 Task: Add Boiron Lycopodium Clavatum 200Ck to the cart.
Action: Mouse moved to (340, 176)
Screenshot: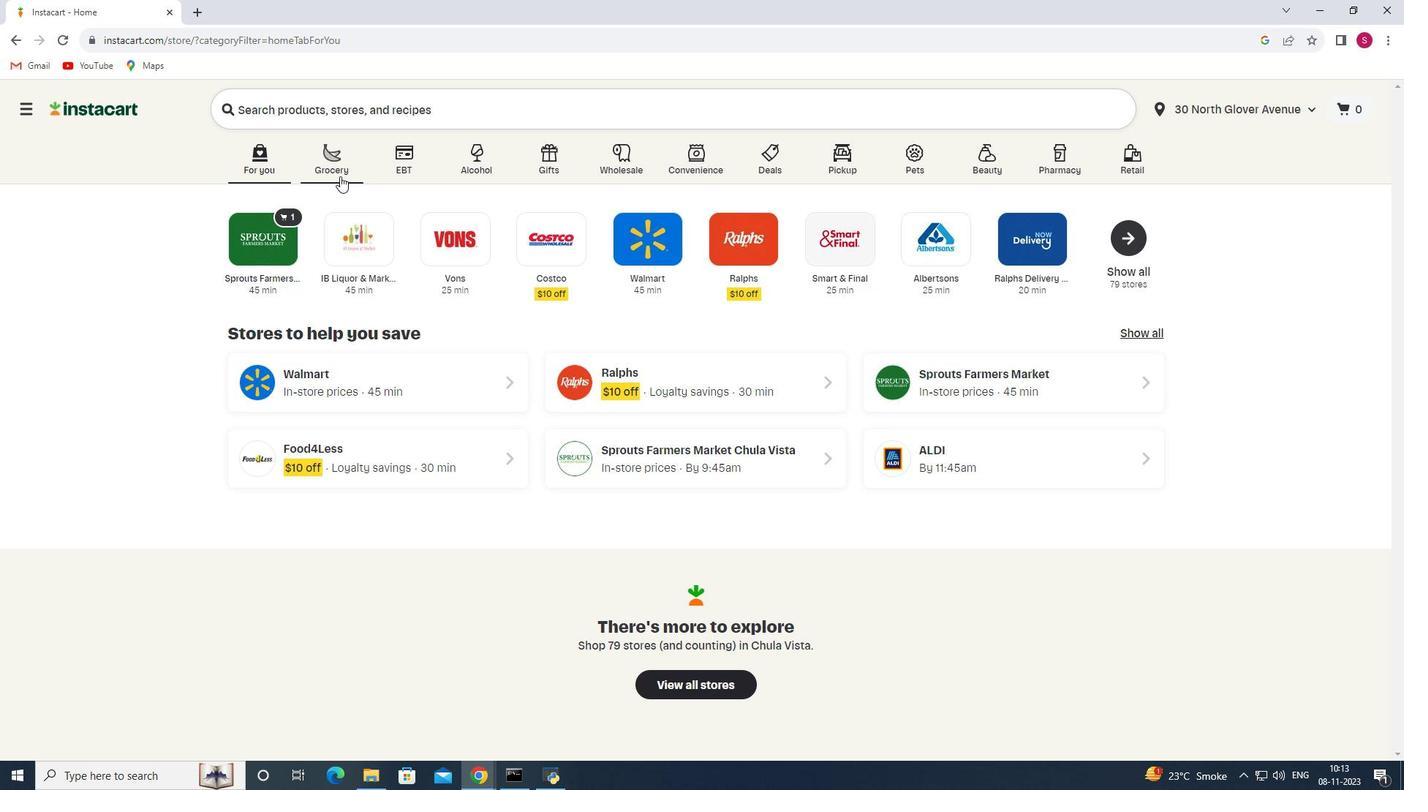 
Action: Mouse pressed left at (340, 176)
Screenshot: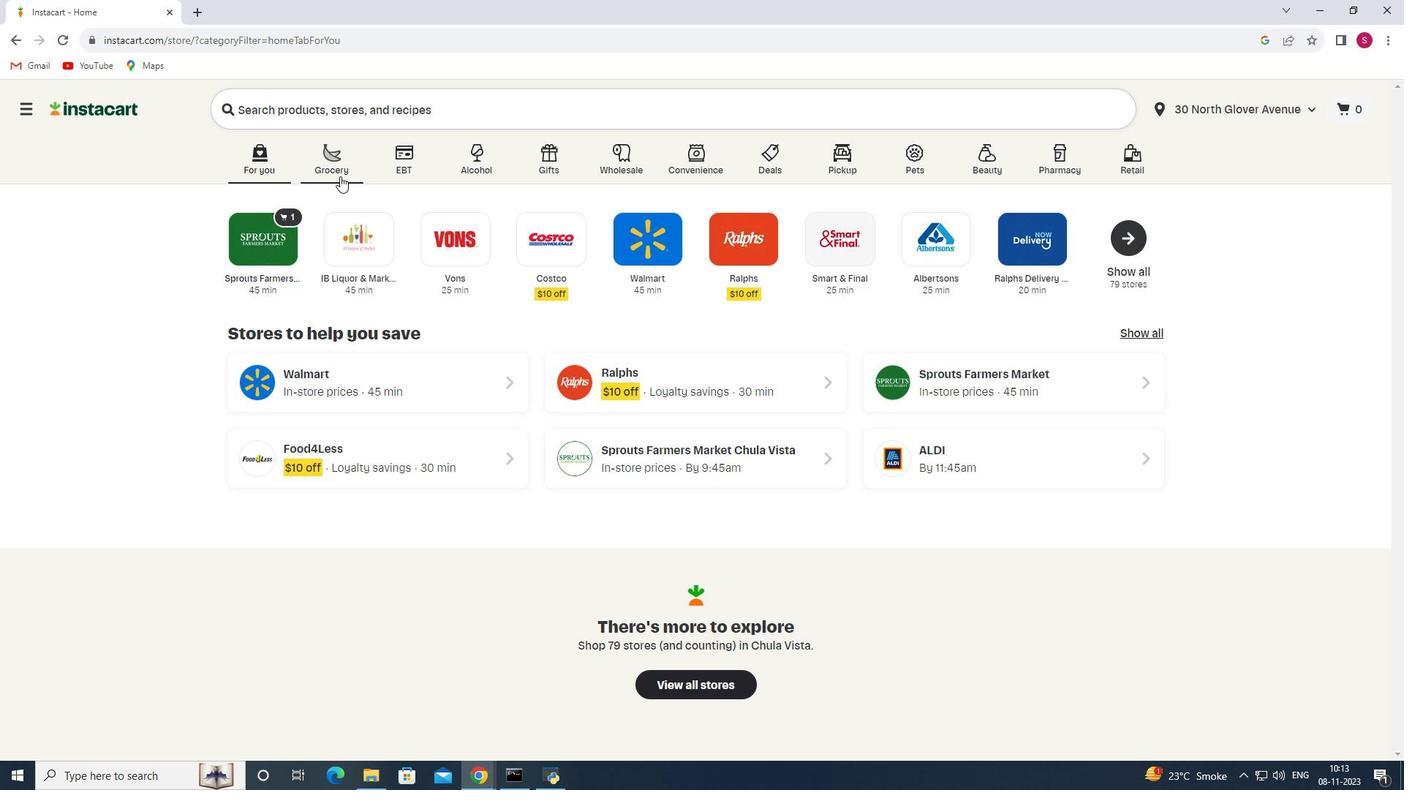 
Action: Mouse moved to (360, 418)
Screenshot: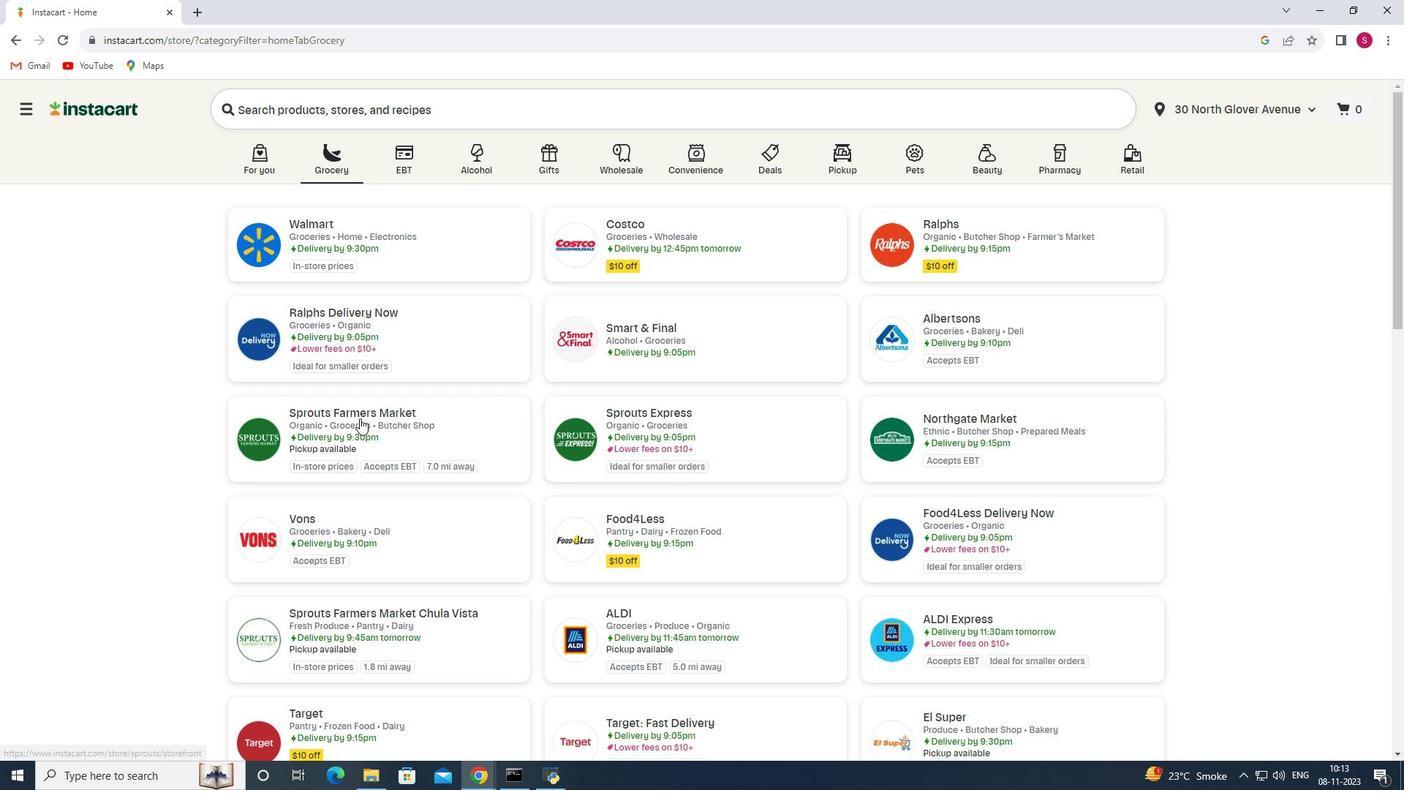 
Action: Mouse pressed left at (360, 418)
Screenshot: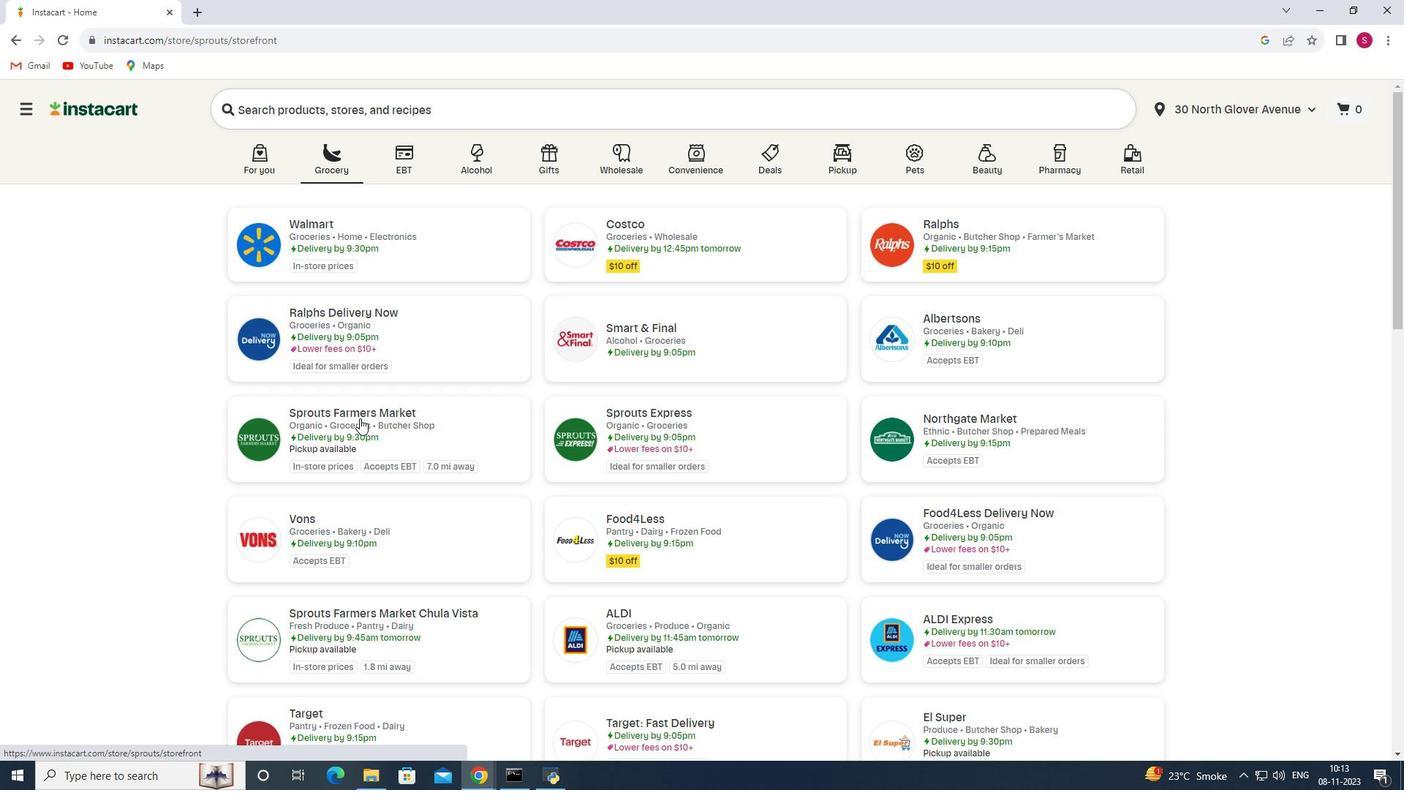 
Action: Mouse moved to (138, 482)
Screenshot: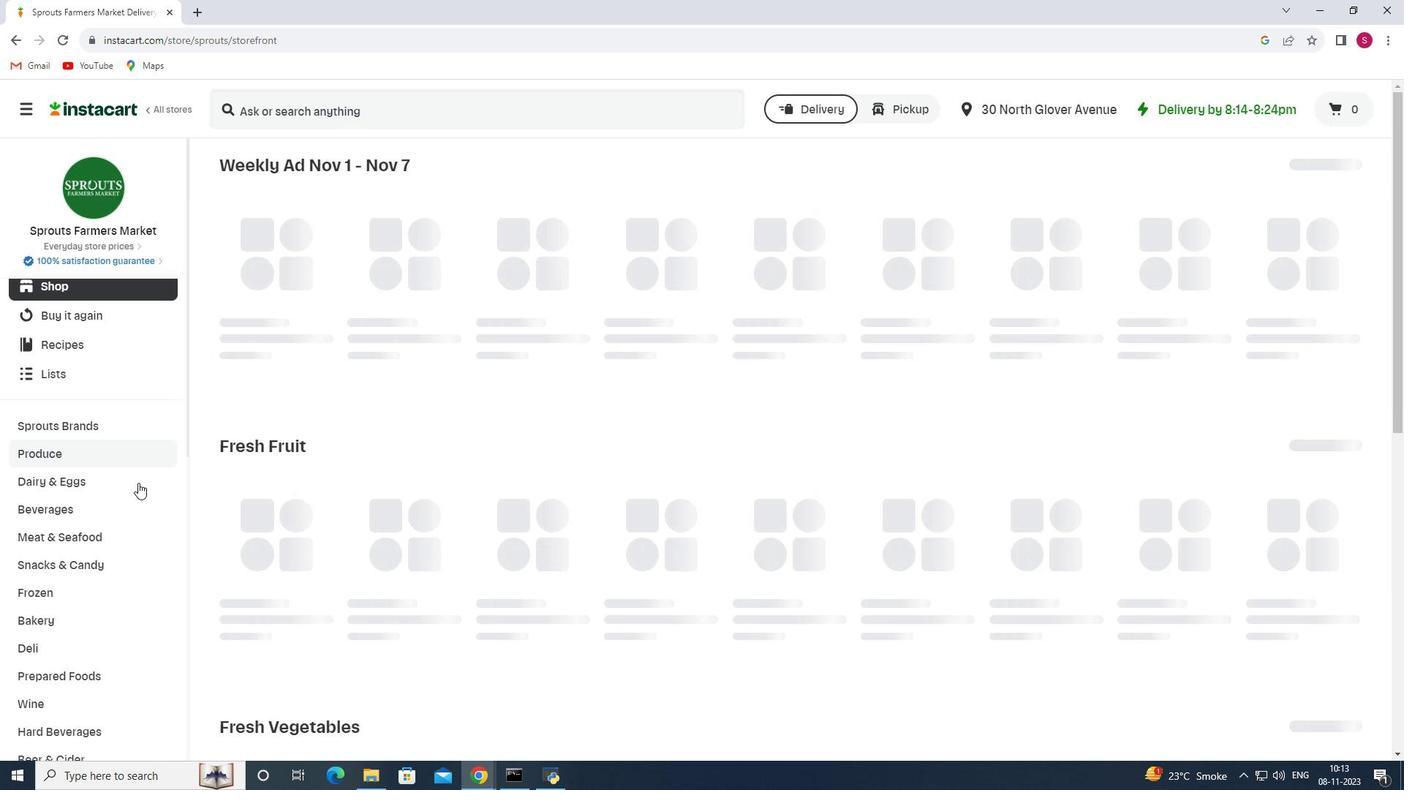 
Action: Mouse scrolled (138, 481) with delta (0, 0)
Screenshot: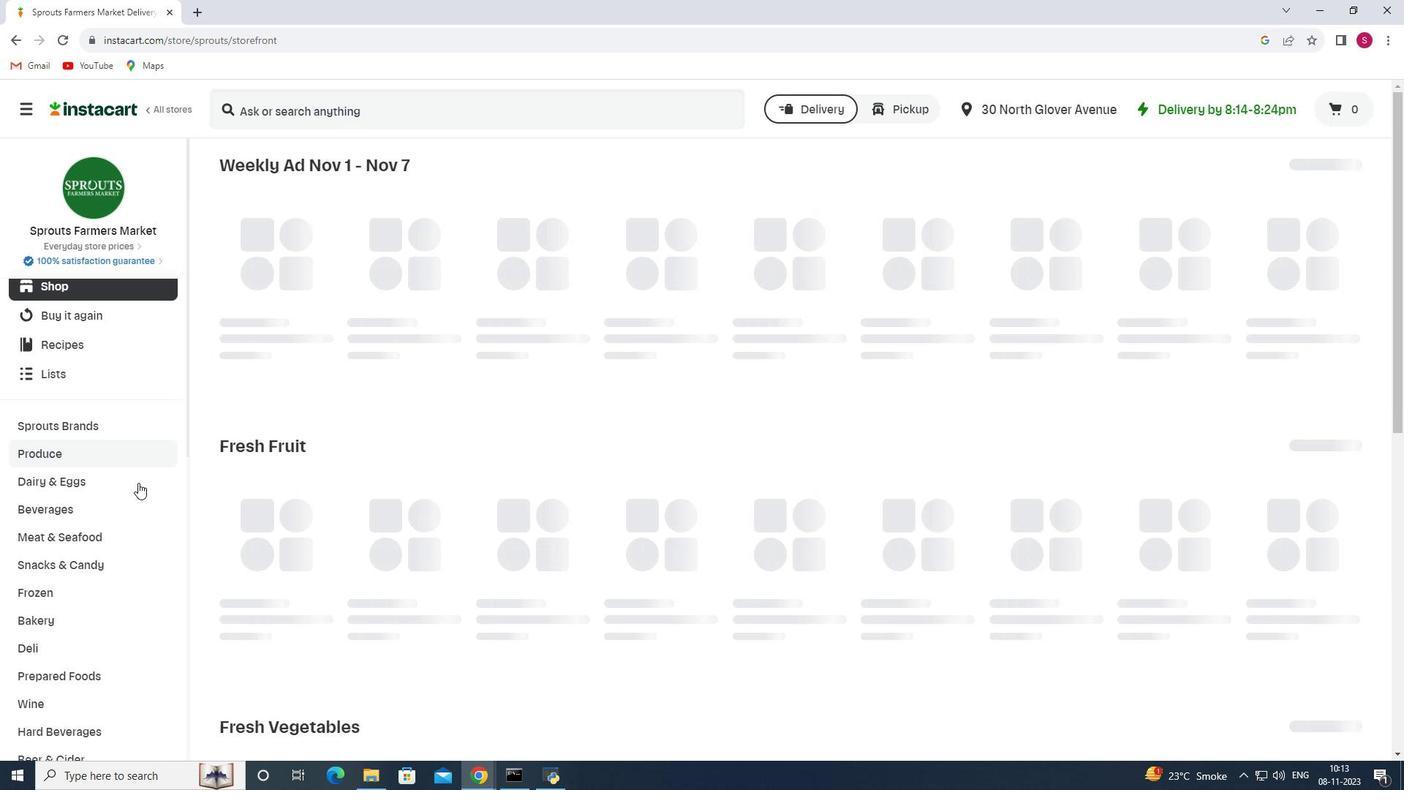 
Action: Mouse moved to (138, 482)
Screenshot: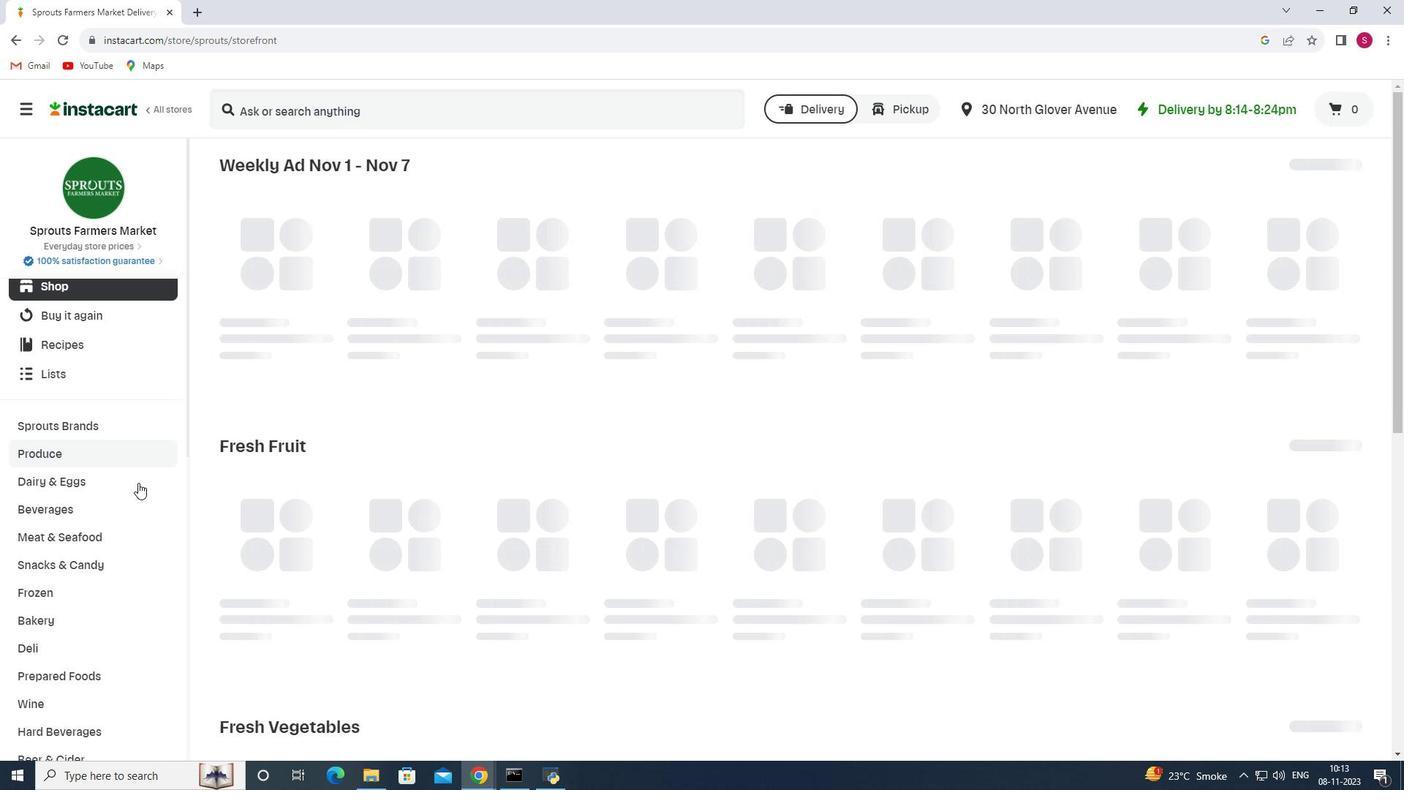 
Action: Mouse scrolled (138, 482) with delta (0, 0)
Screenshot: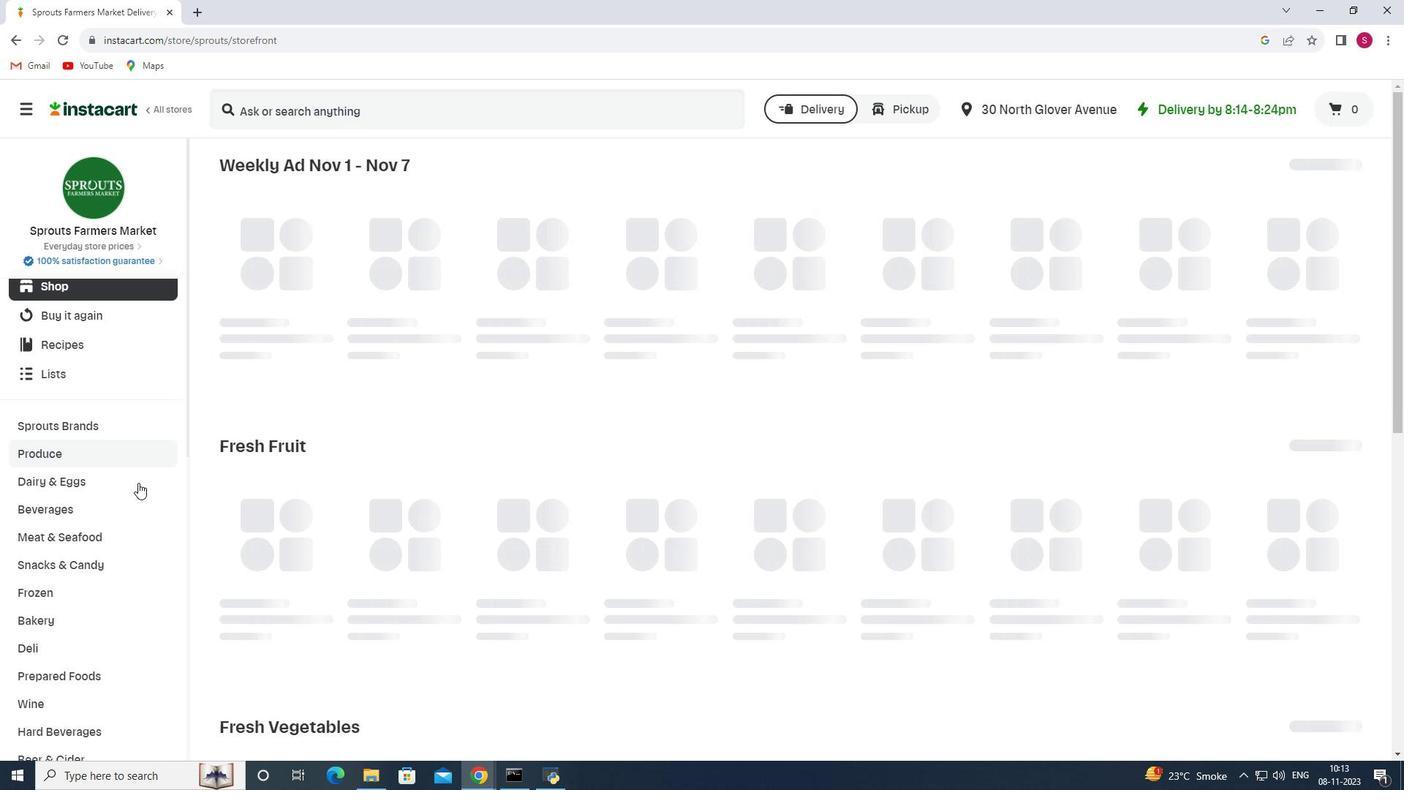 
Action: Mouse scrolled (138, 482) with delta (0, 0)
Screenshot: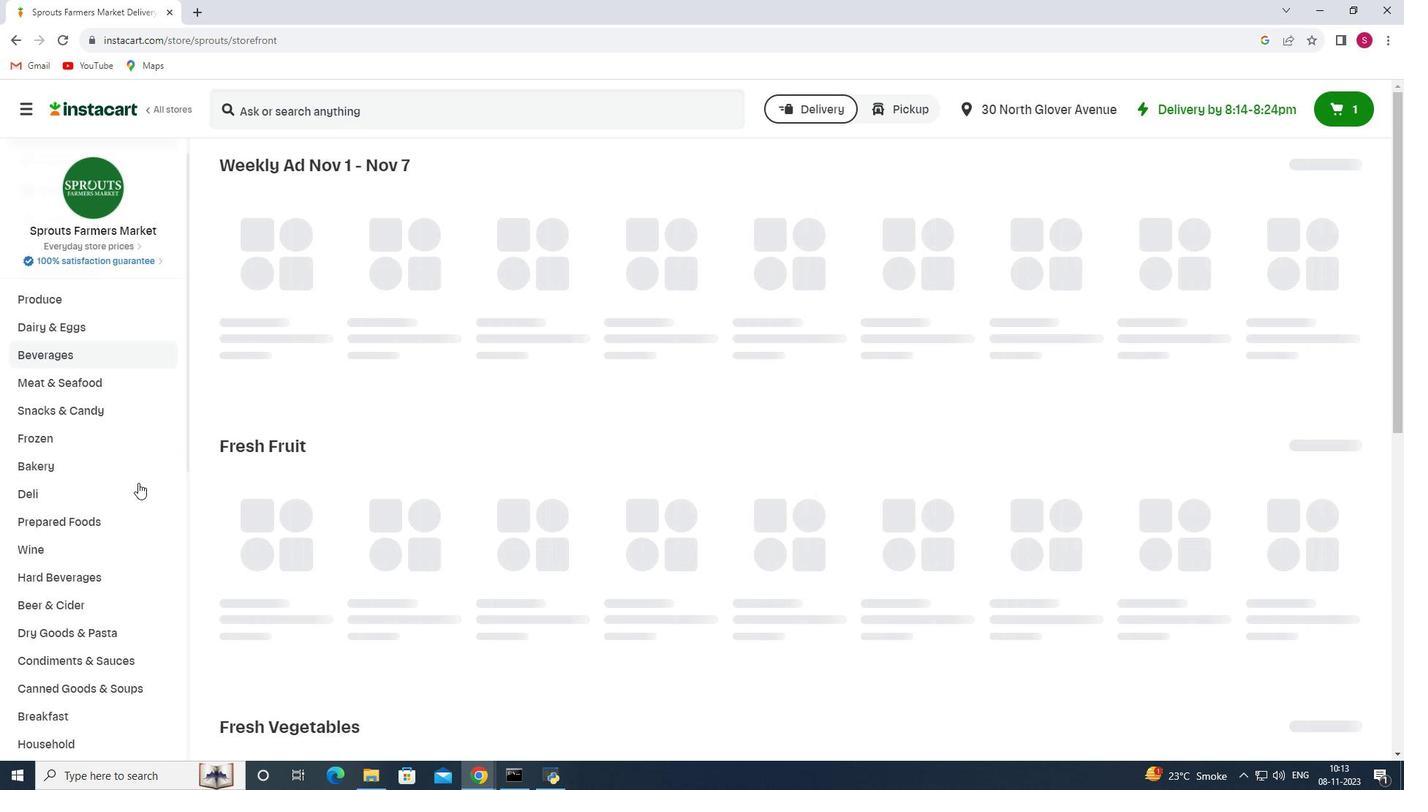 
Action: Mouse scrolled (138, 482) with delta (0, 0)
Screenshot: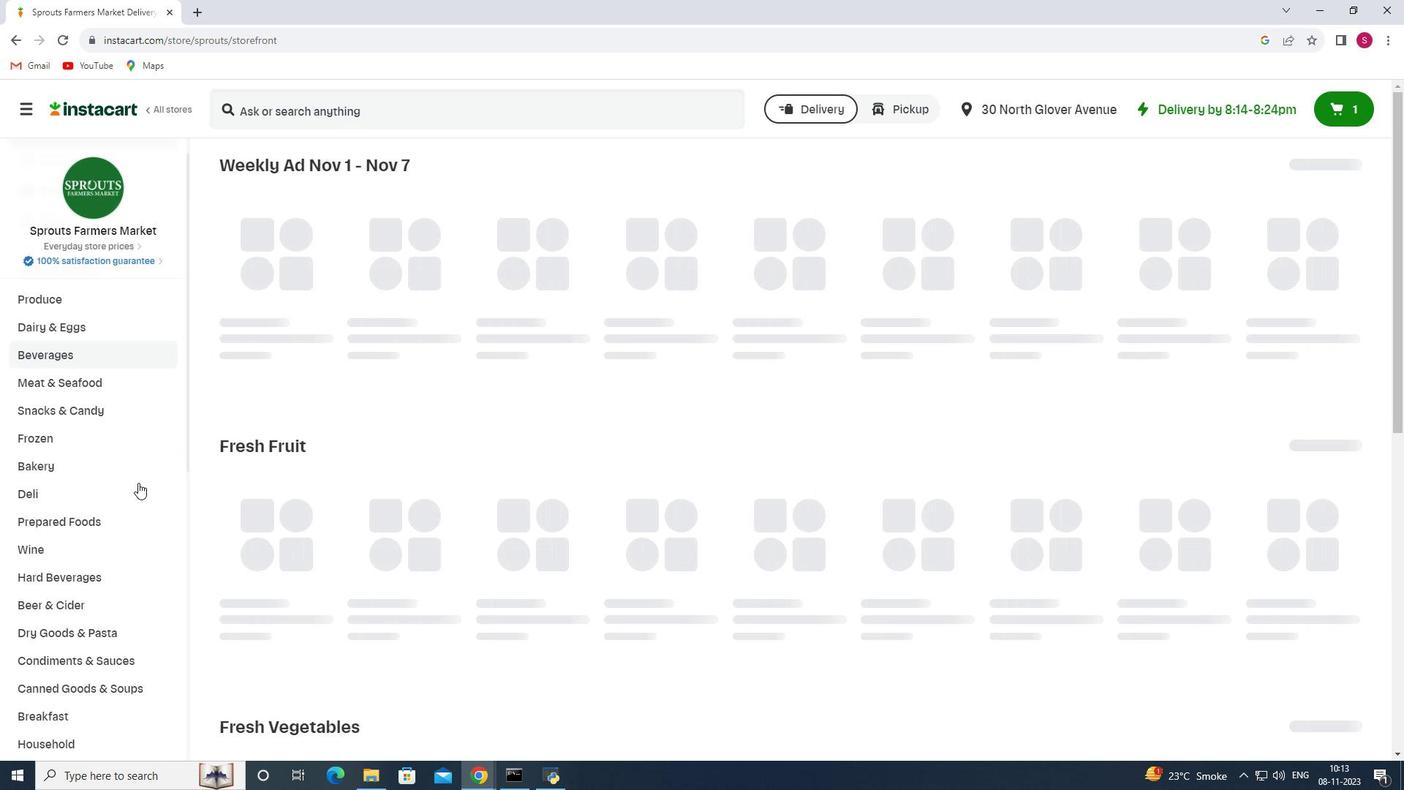 
Action: Mouse scrolled (138, 482) with delta (0, 0)
Screenshot: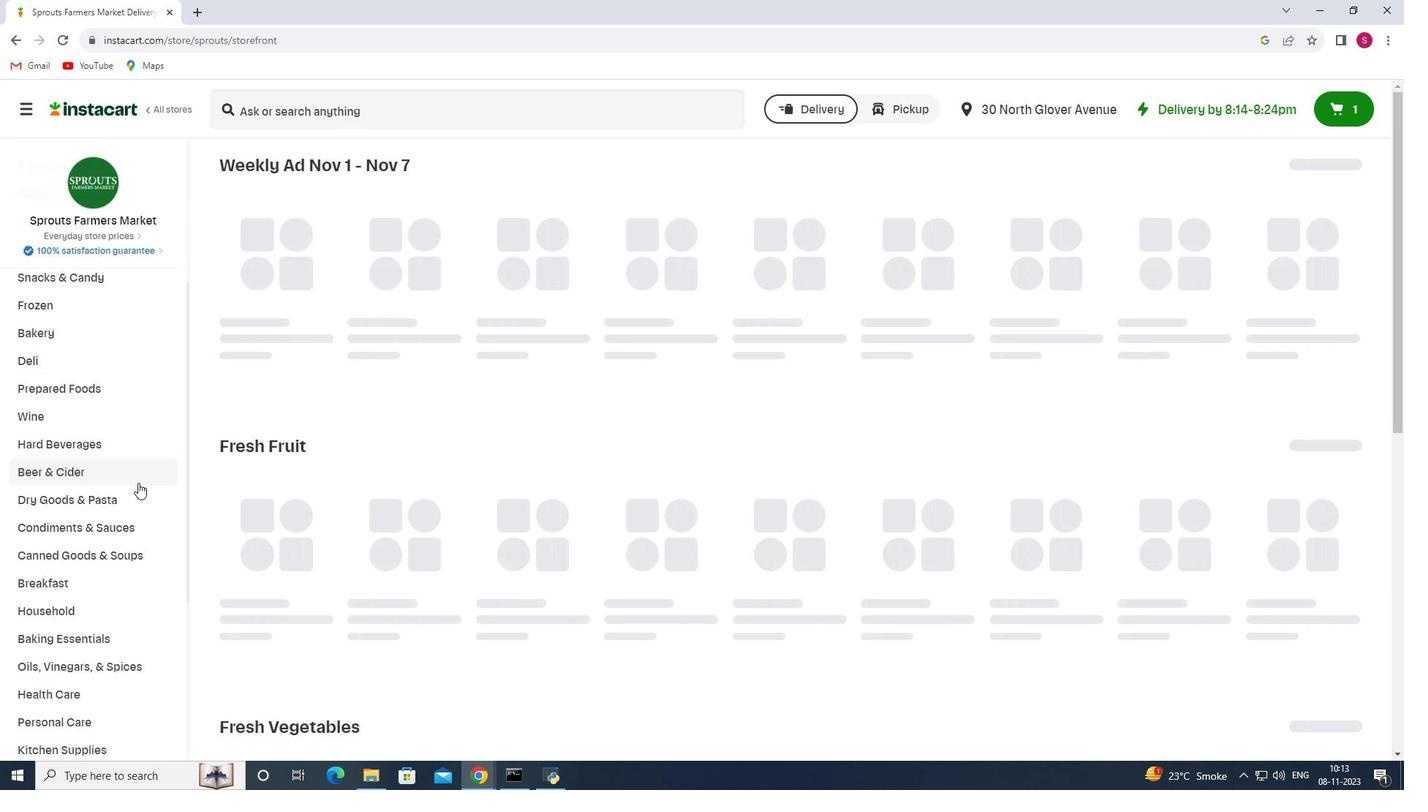 
Action: Mouse scrolled (138, 482) with delta (0, 0)
Screenshot: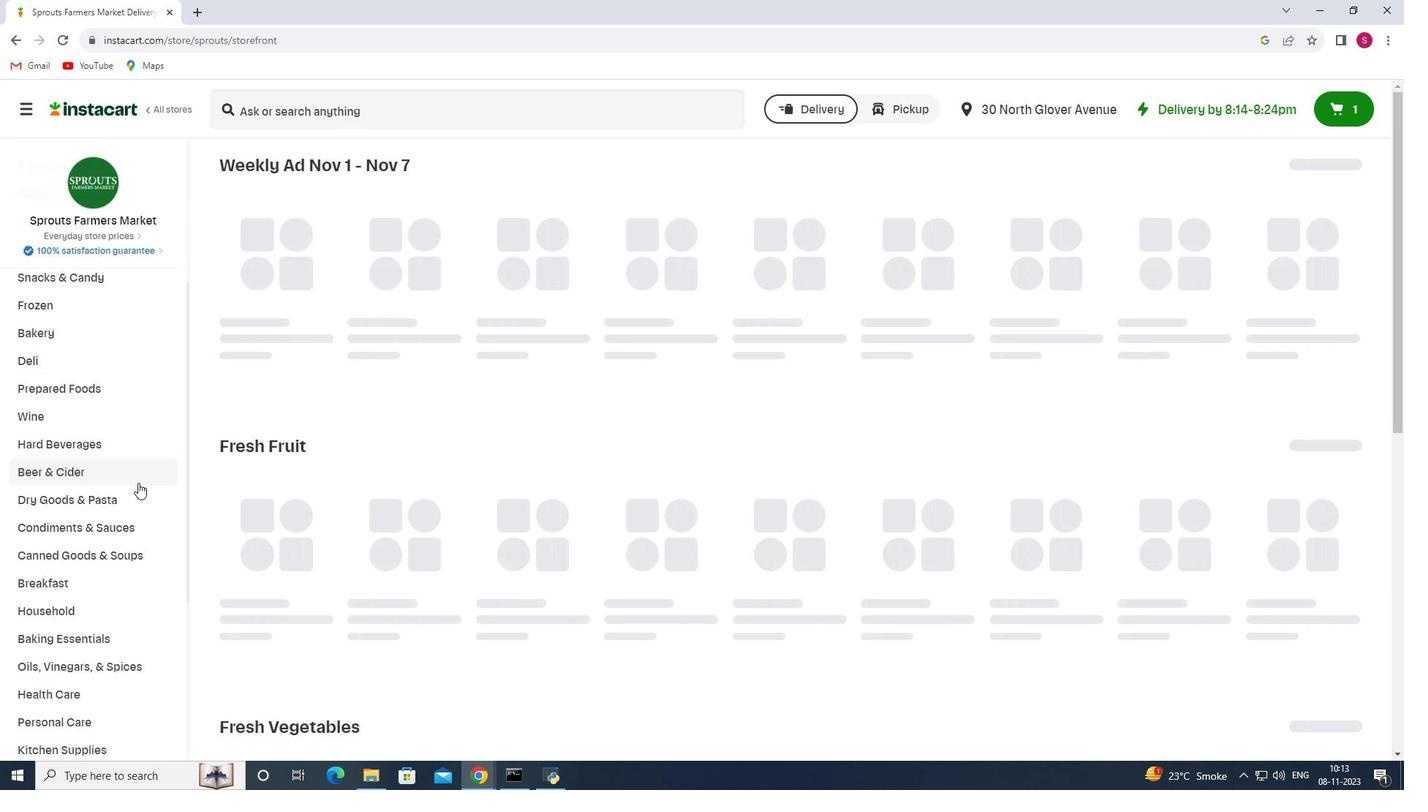 
Action: Mouse scrolled (138, 482) with delta (0, 0)
Screenshot: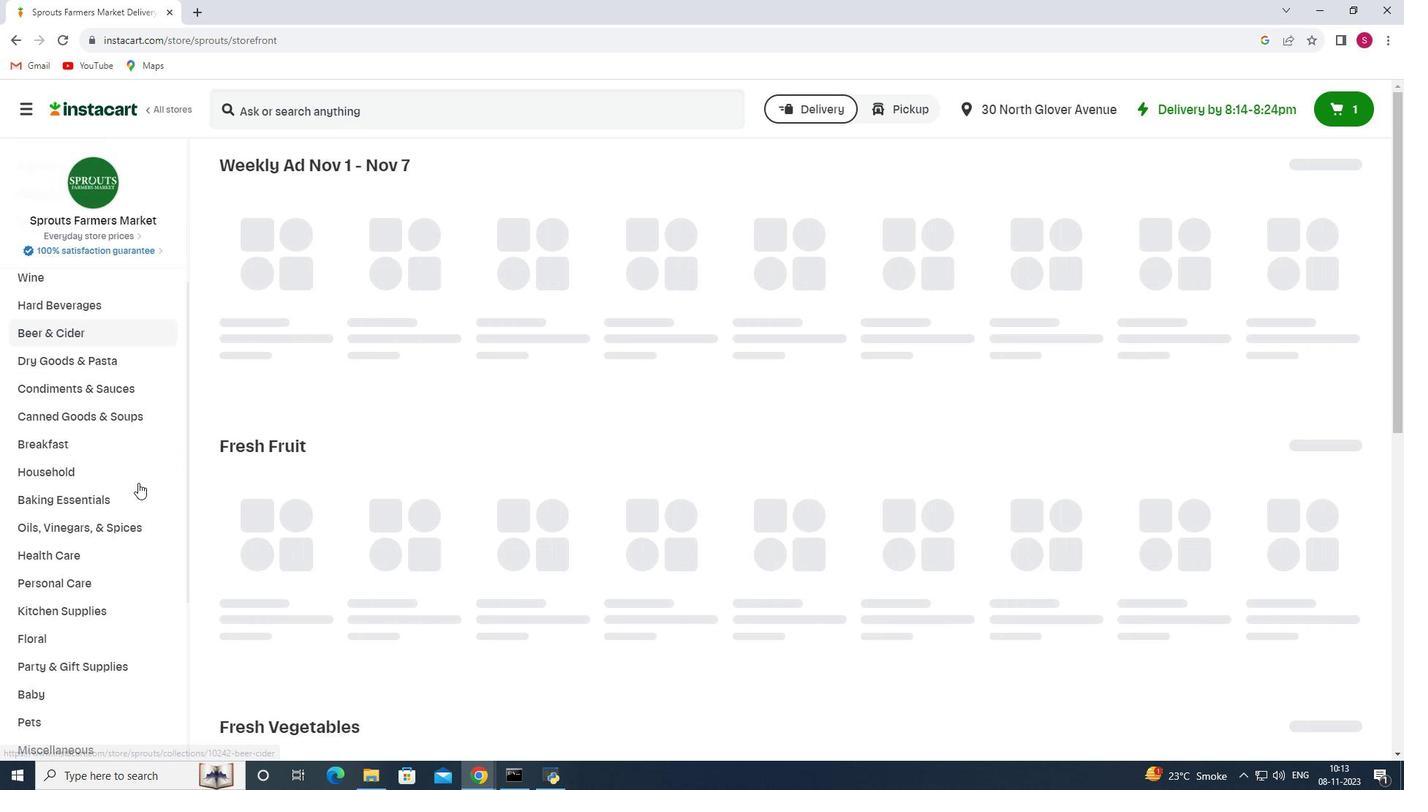 
Action: Mouse scrolled (138, 482) with delta (0, 0)
Screenshot: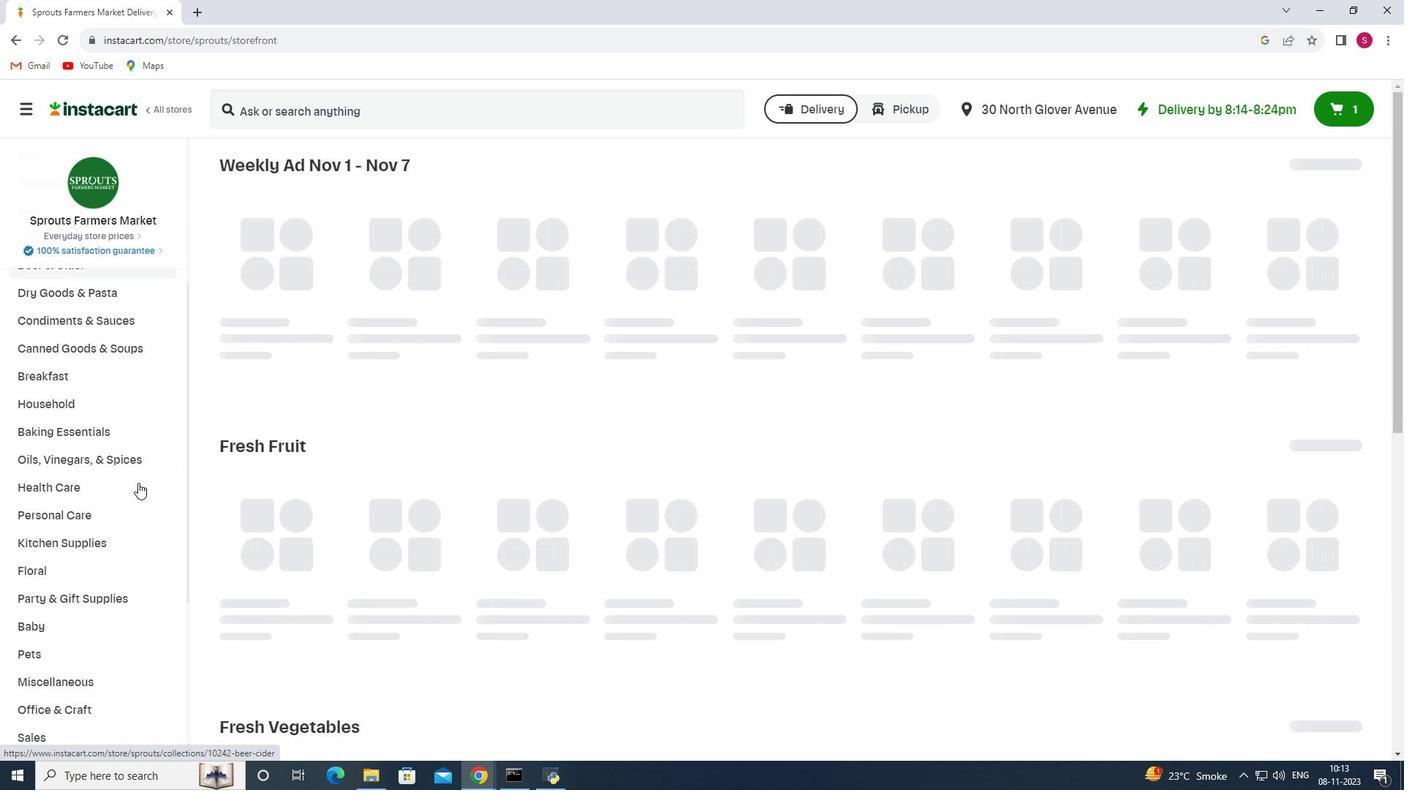 
Action: Mouse scrolled (138, 482) with delta (0, 0)
Screenshot: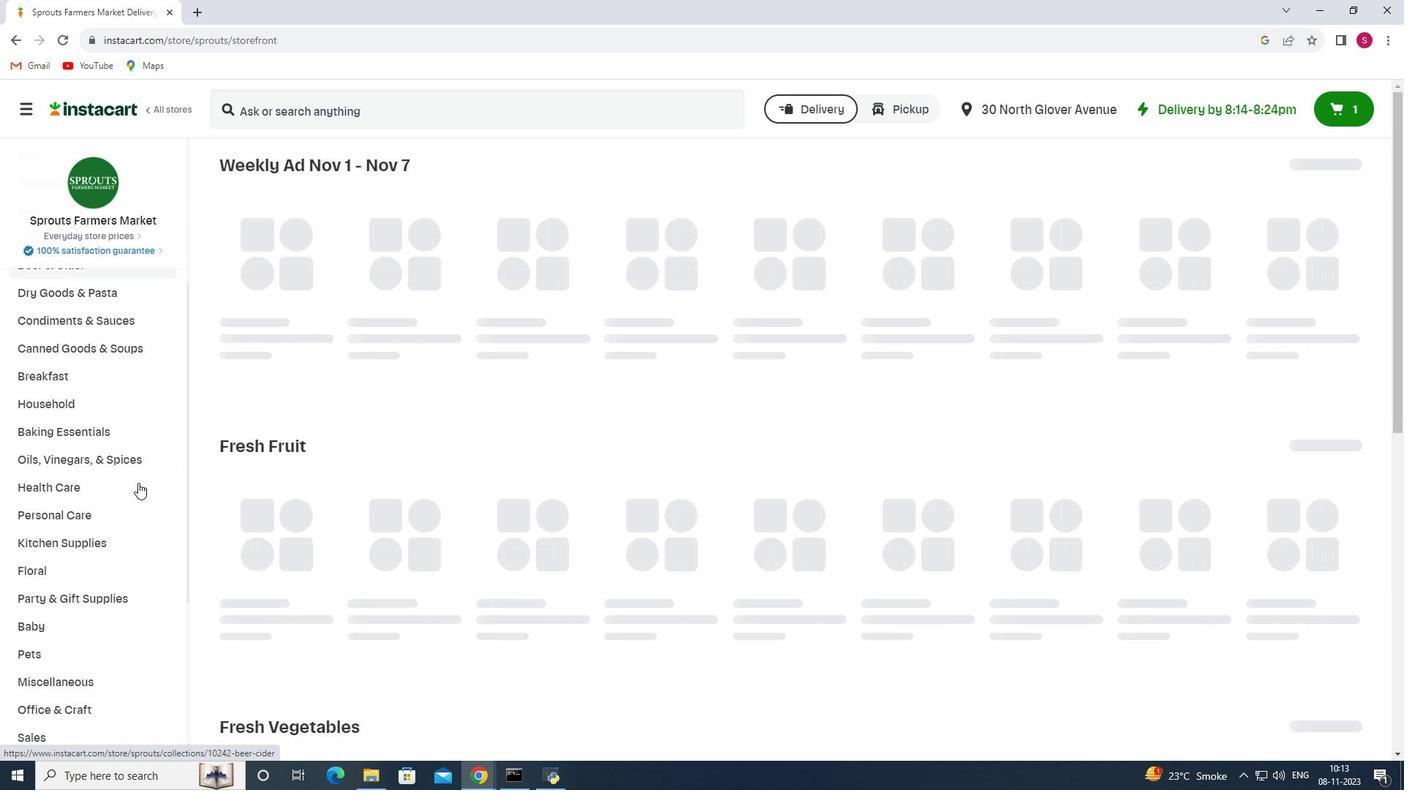 
Action: Mouse scrolled (138, 482) with delta (0, 0)
Screenshot: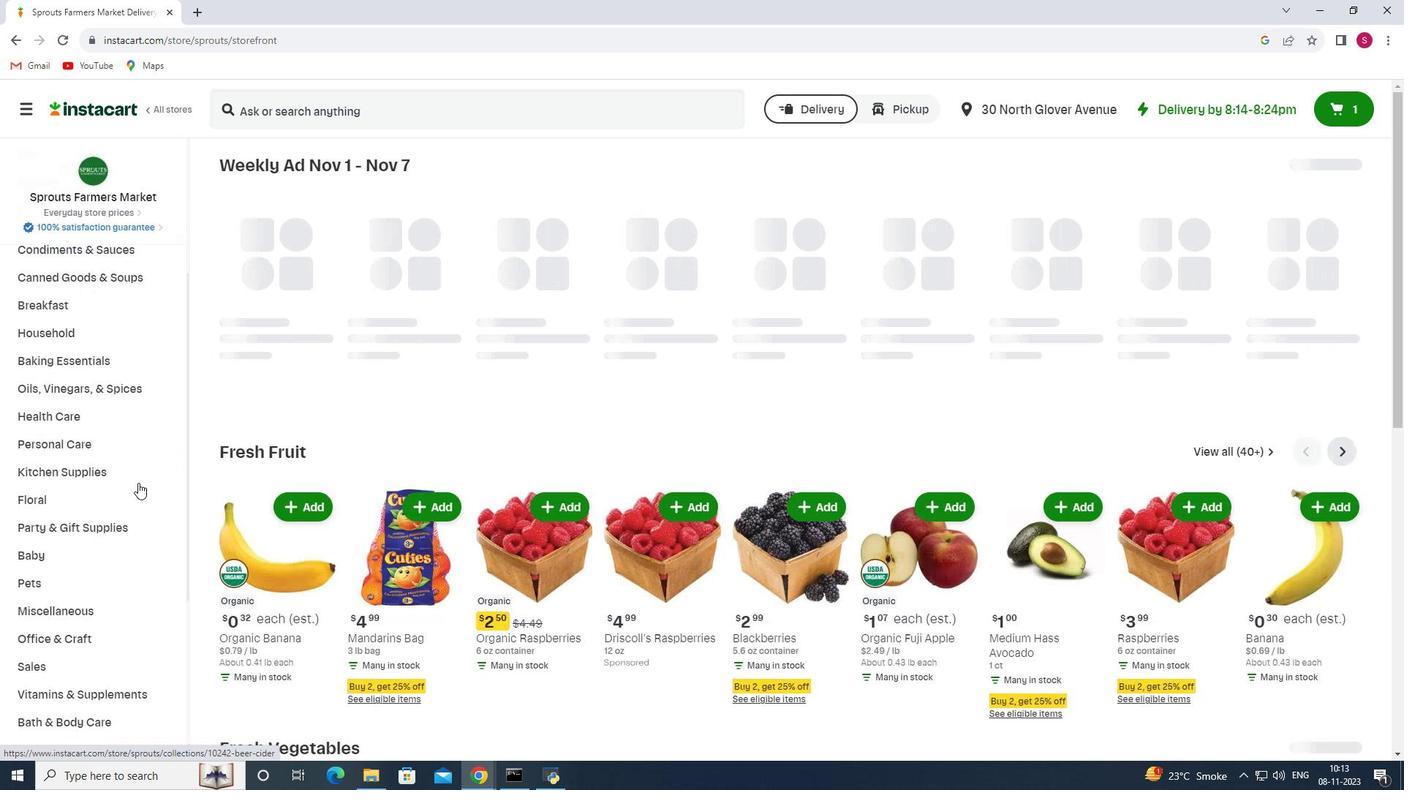 
Action: Mouse scrolled (138, 482) with delta (0, 0)
Screenshot: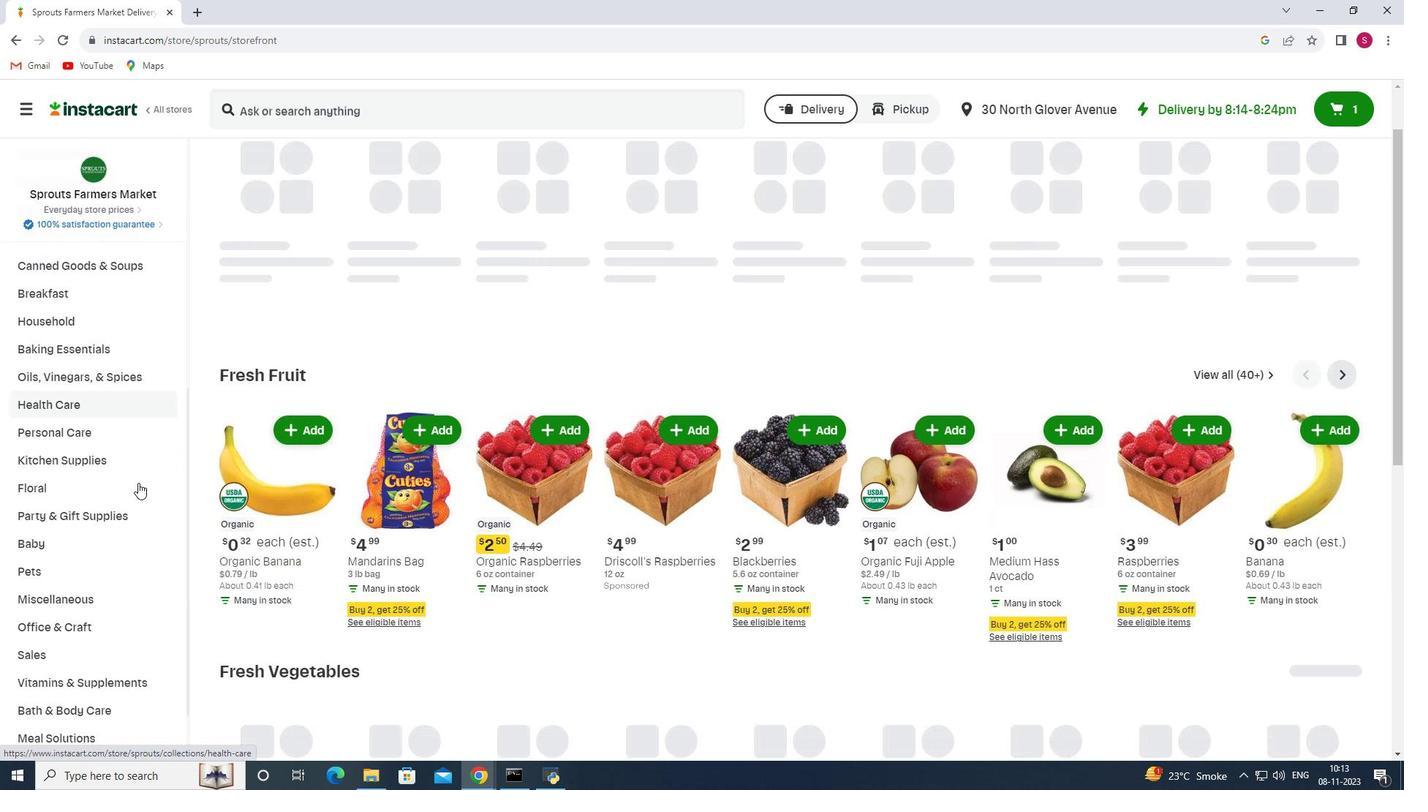 
Action: Mouse scrolled (138, 482) with delta (0, 0)
Screenshot: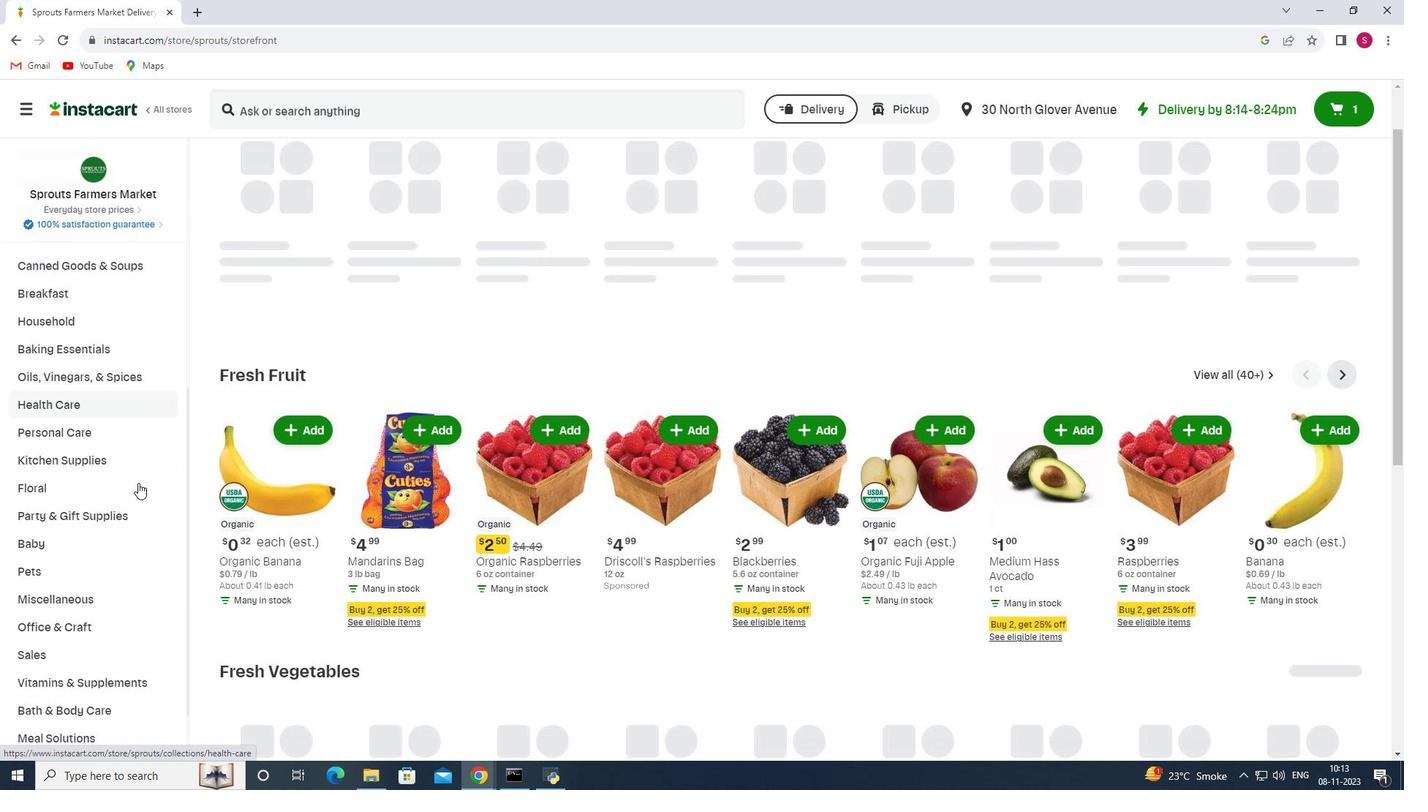 
Action: Mouse scrolled (138, 482) with delta (0, 0)
Screenshot: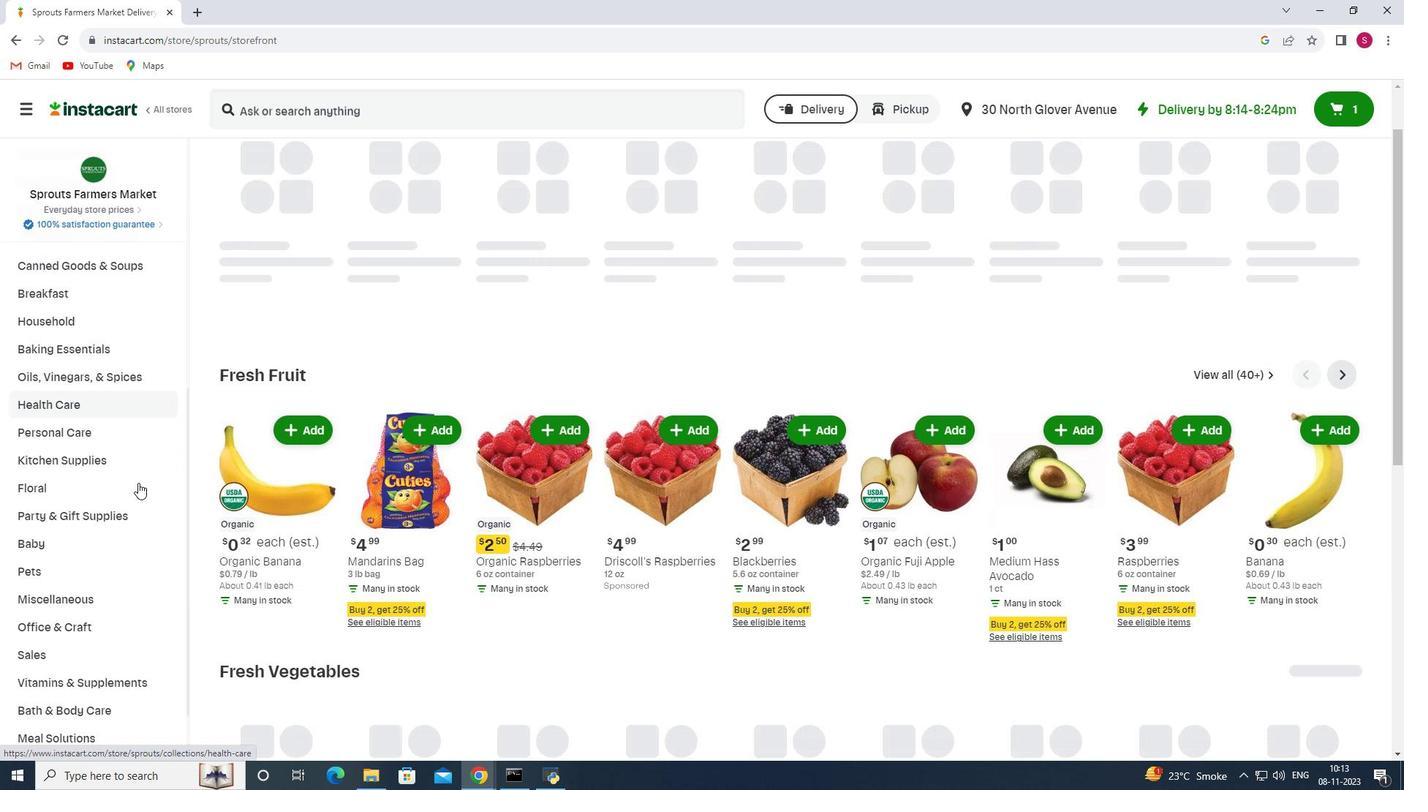 
Action: Mouse moved to (114, 411)
Screenshot: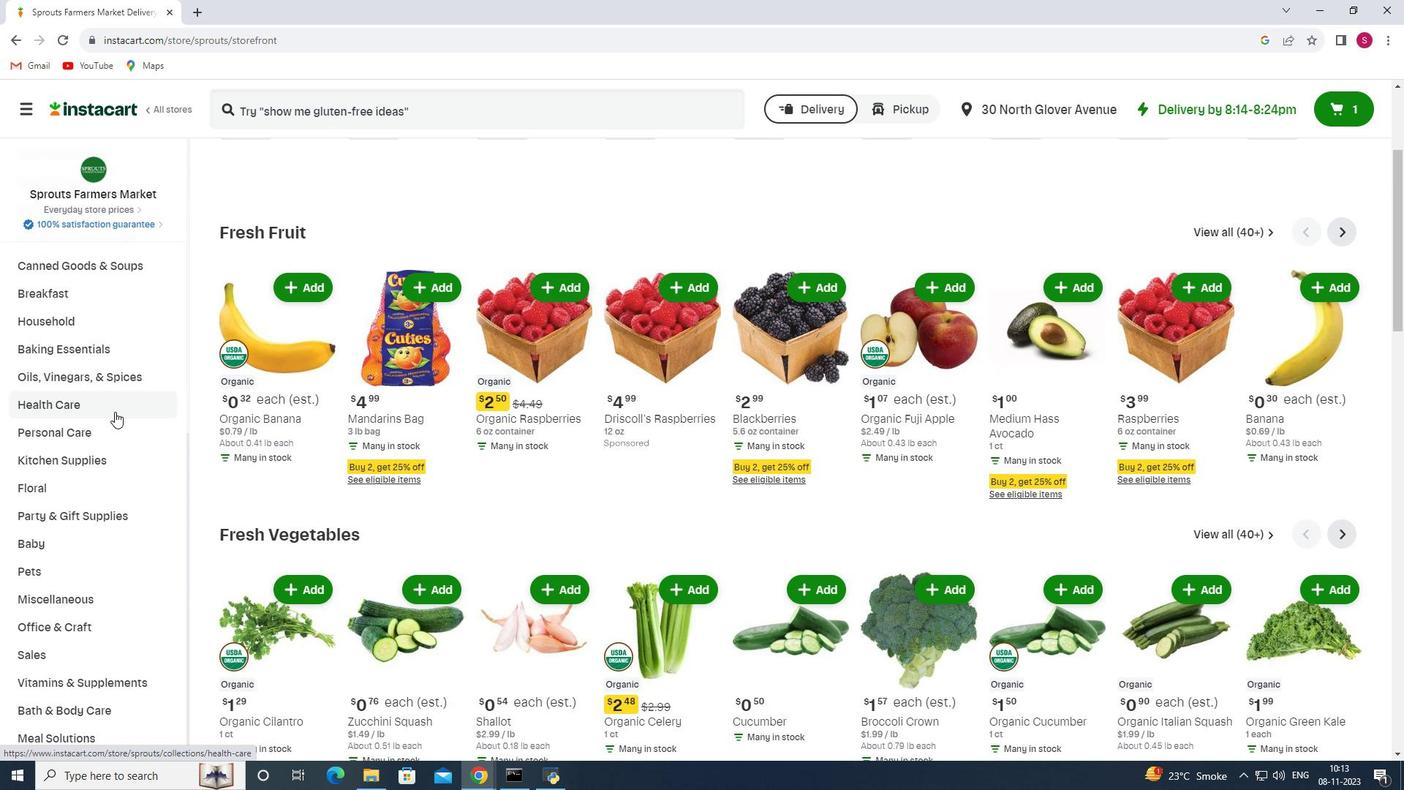 
Action: Mouse pressed left at (114, 411)
Screenshot: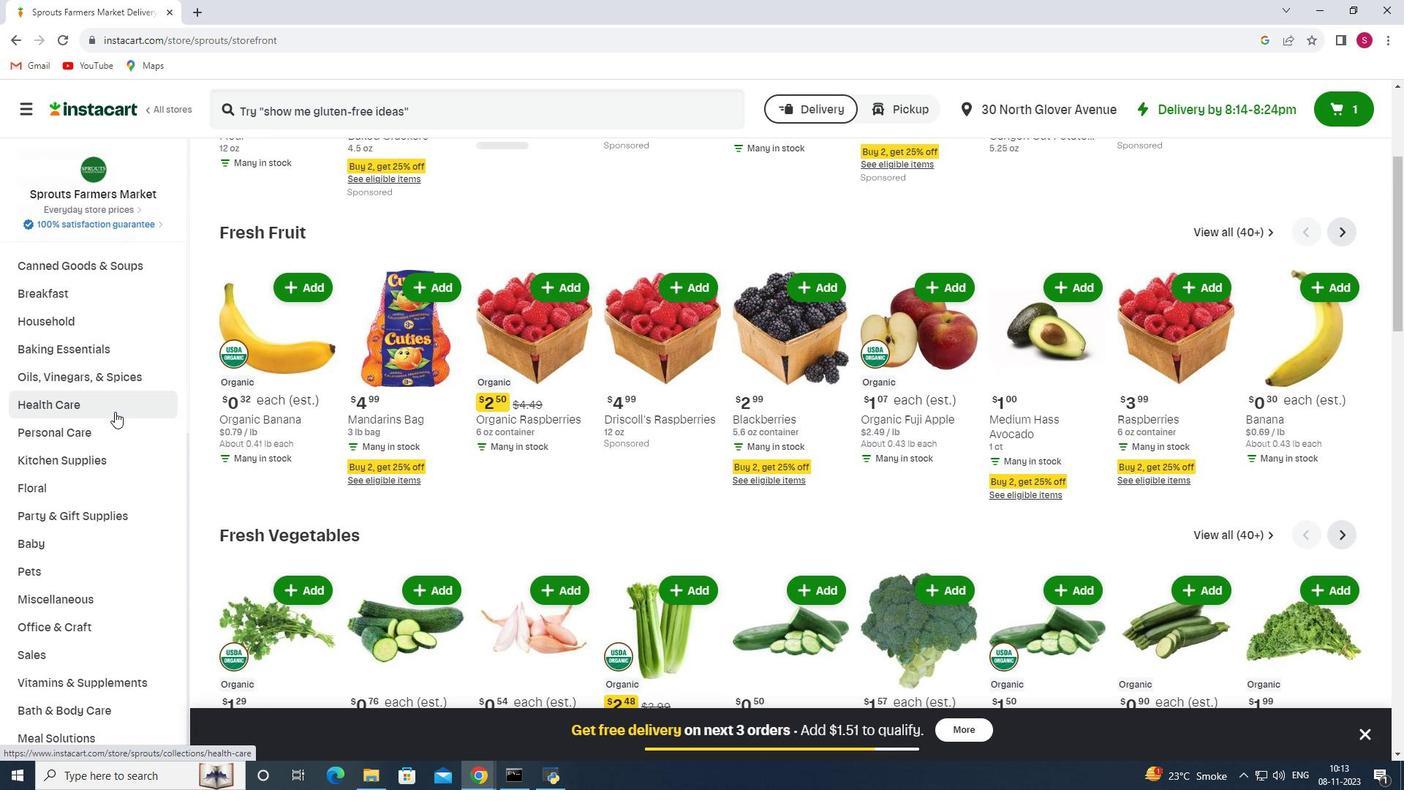 
Action: Mouse moved to (463, 206)
Screenshot: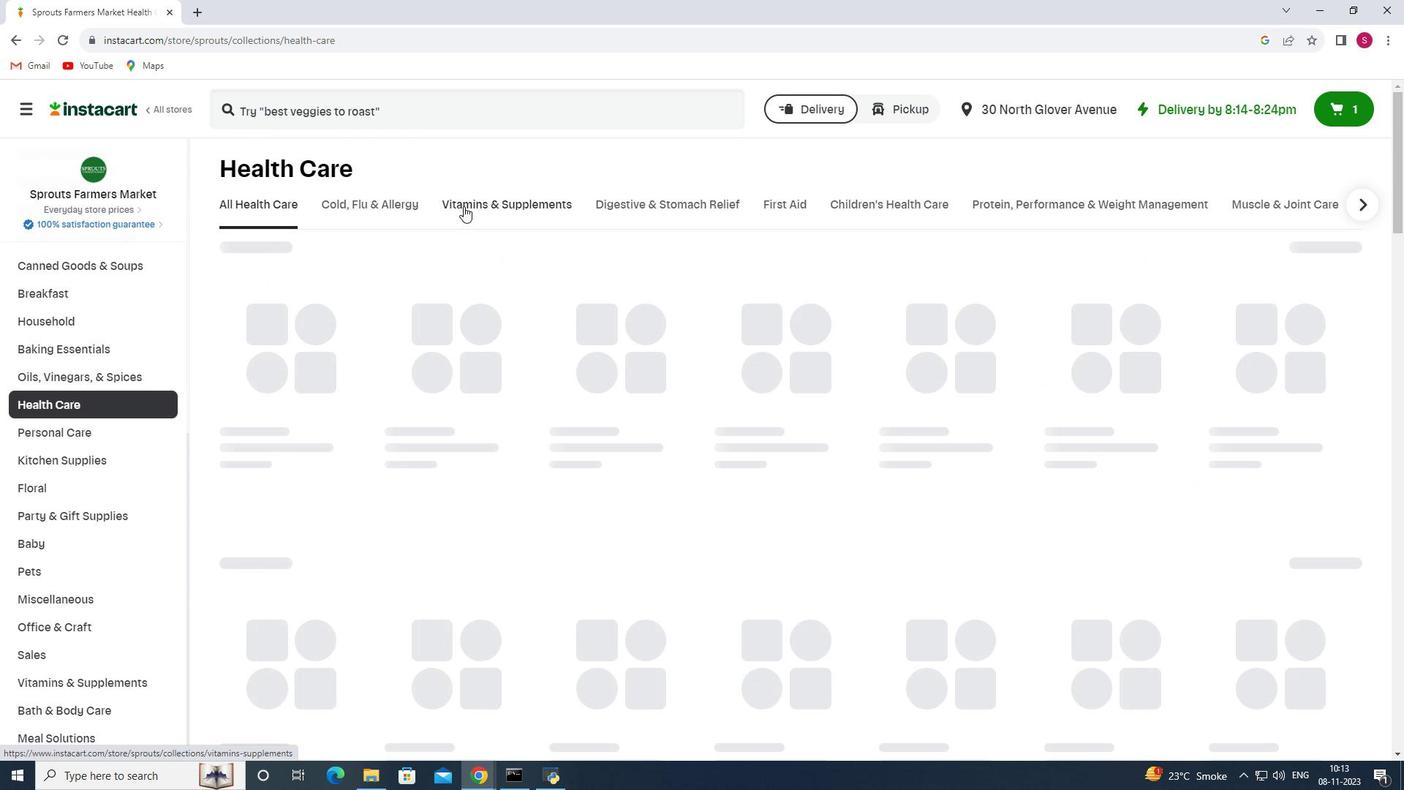 
Action: Mouse pressed left at (463, 206)
Screenshot: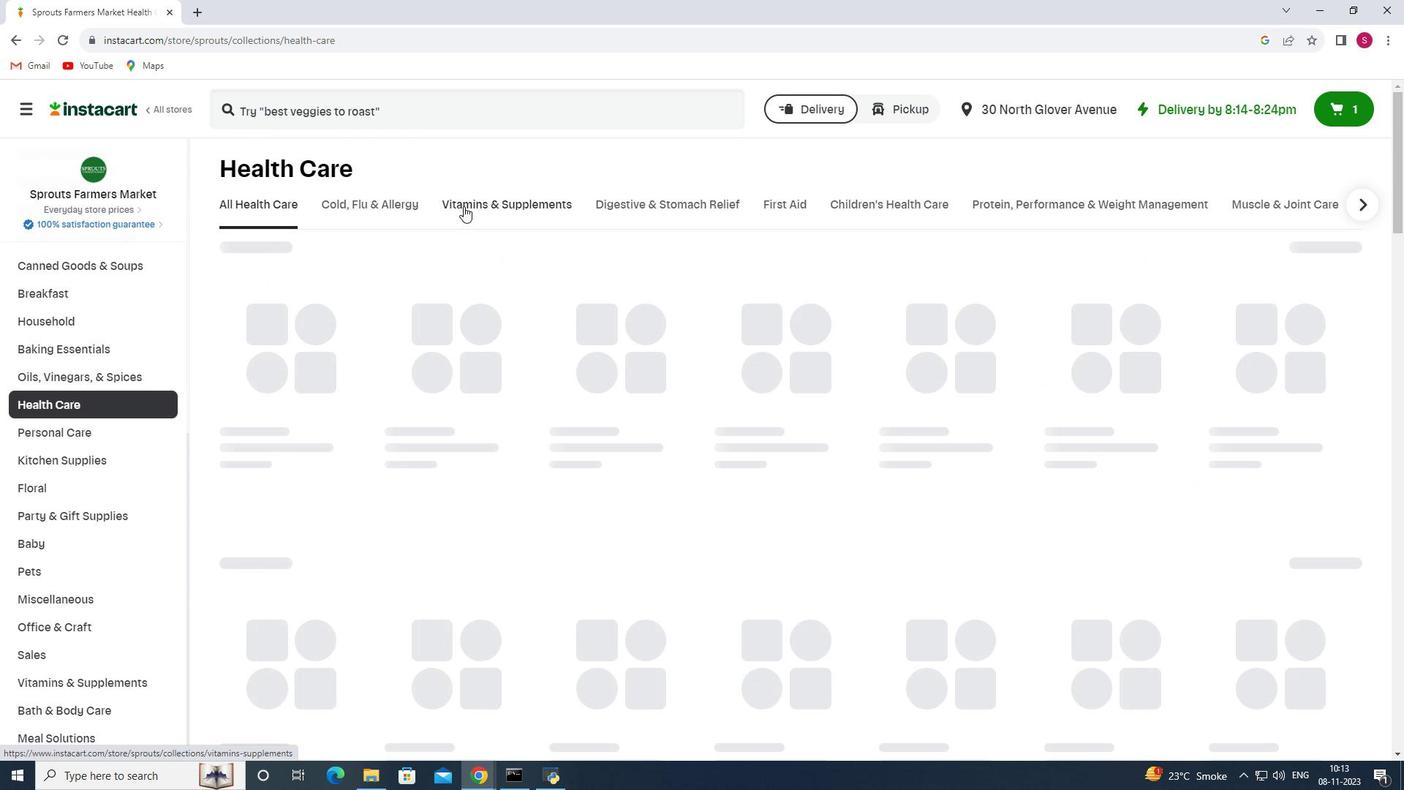 
Action: Mouse moved to (1135, 268)
Screenshot: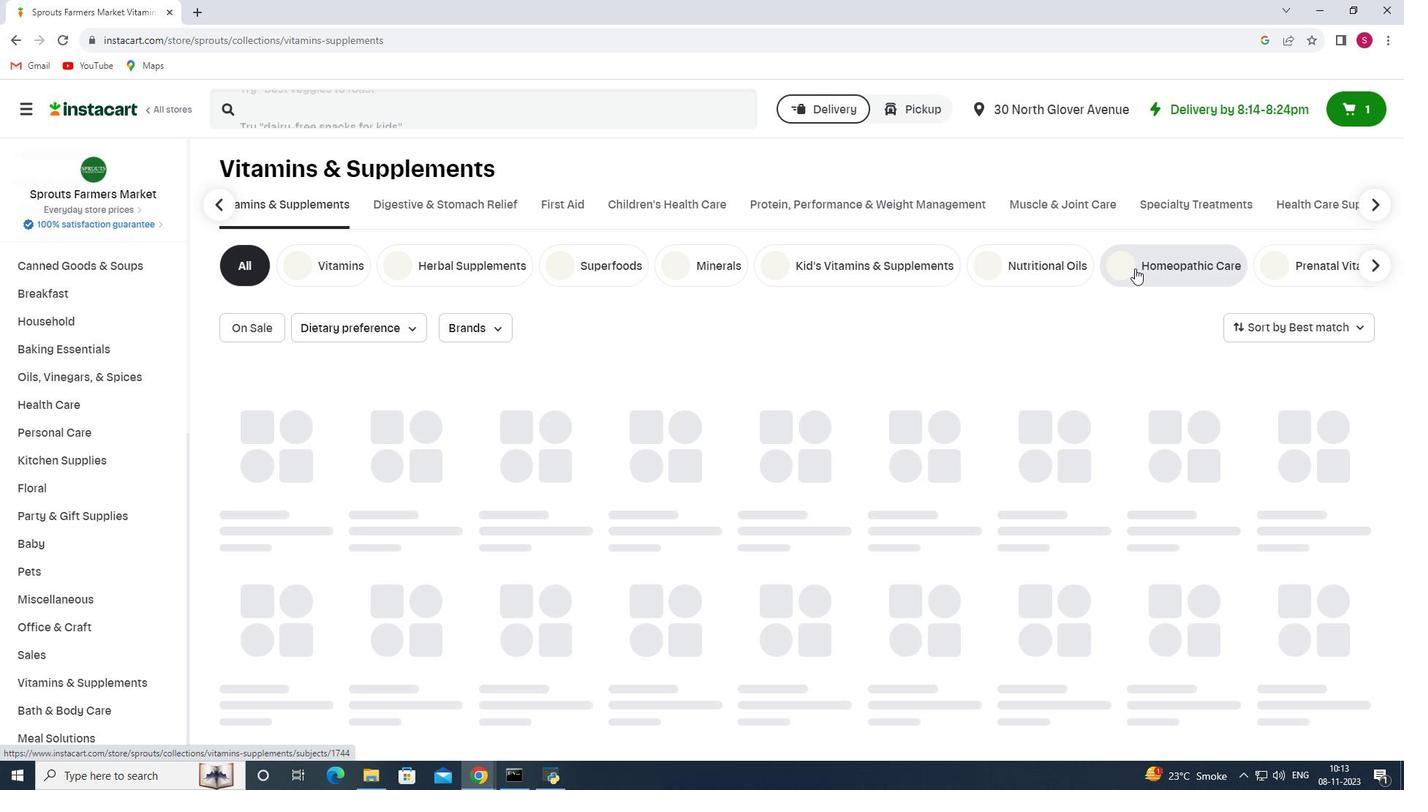 
Action: Mouse pressed left at (1135, 268)
Screenshot: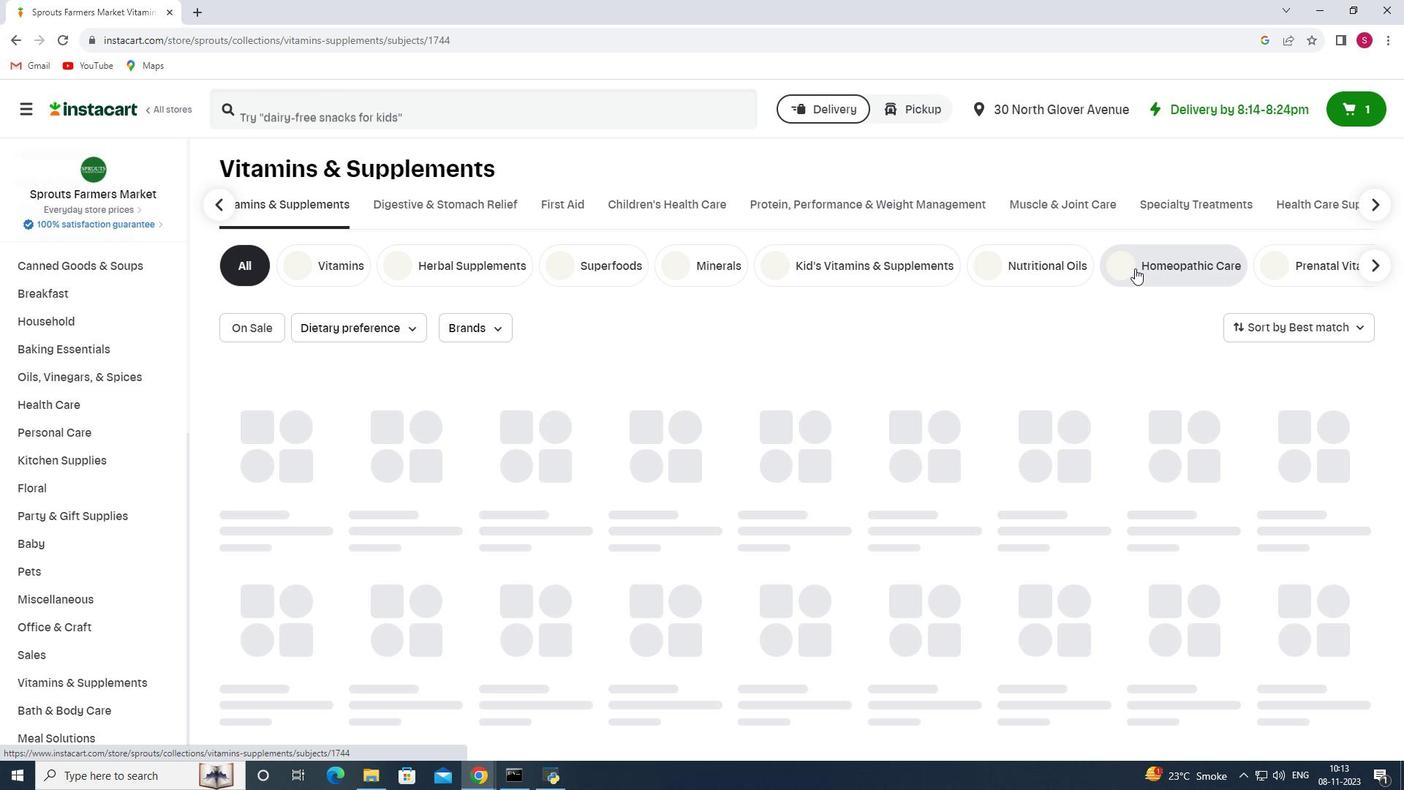
Action: Mouse moved to (518, 114)
Screenshot: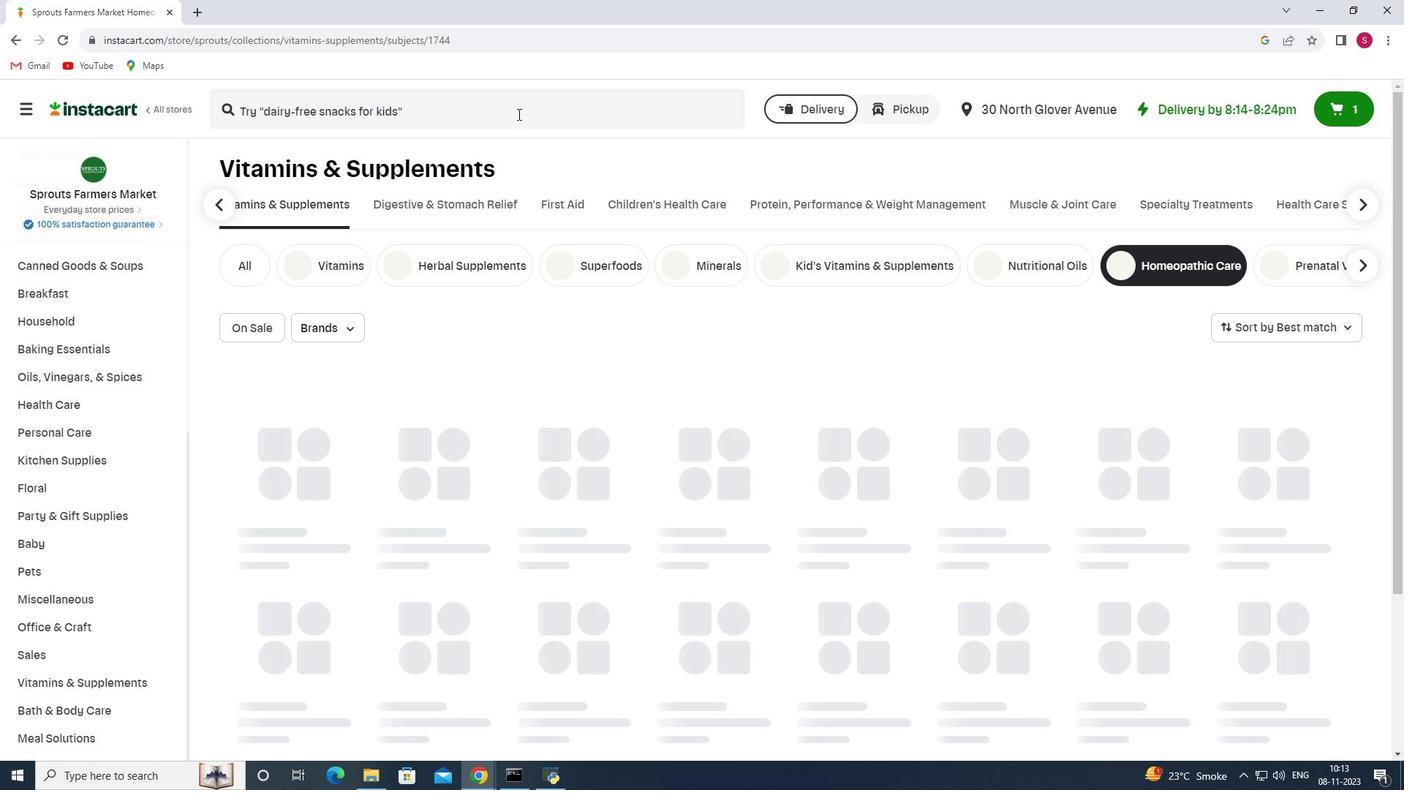 
Action: Mouse pressed left at (518, 114)
Screenshot: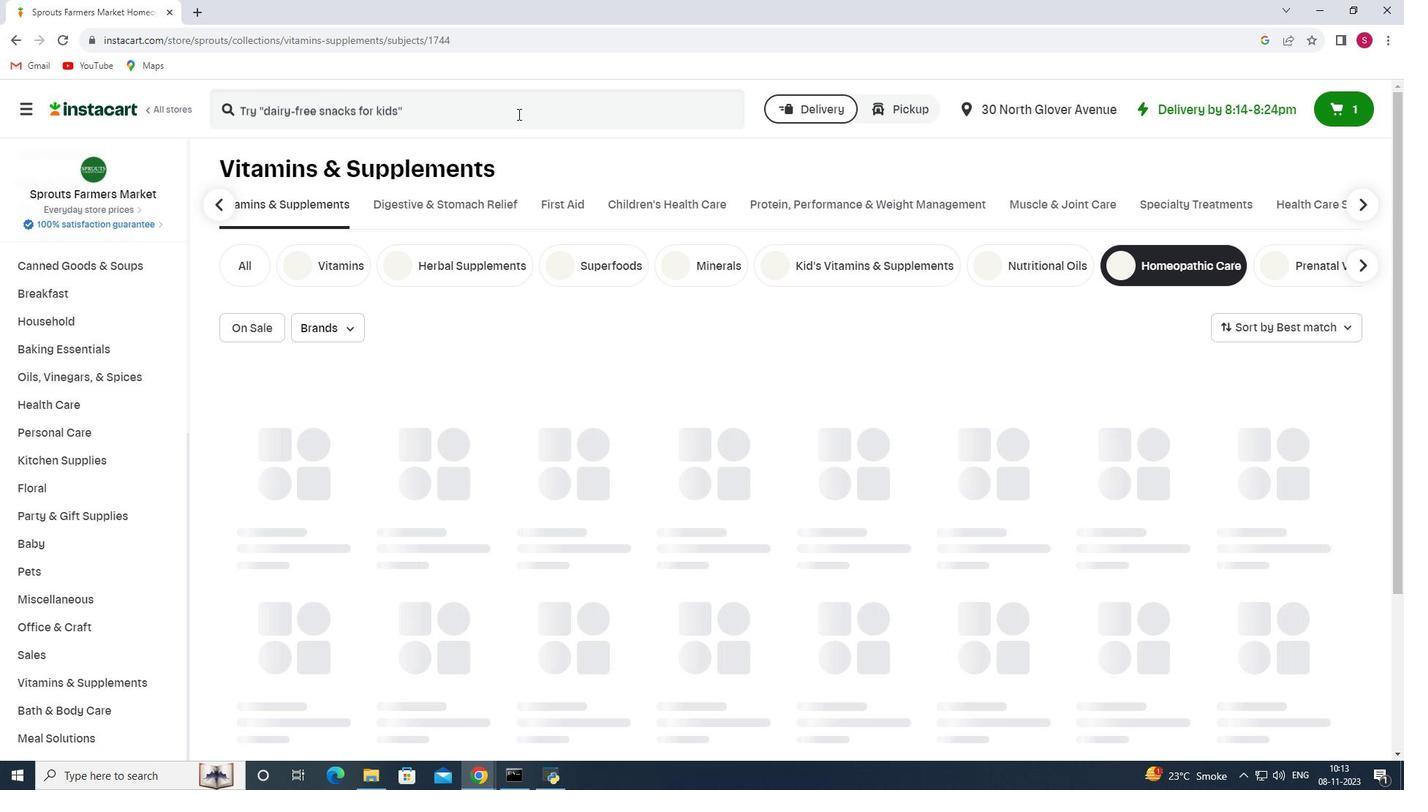 
Action: Key pressed <Key.shift>Boiron<Key.space><Key.shift>Lycopodium<Key.space><Key.shift>Clavatum<Key.space>200<Key.space><Key.backspace><Key.shift>Ck<Key.enter>
Screenshot: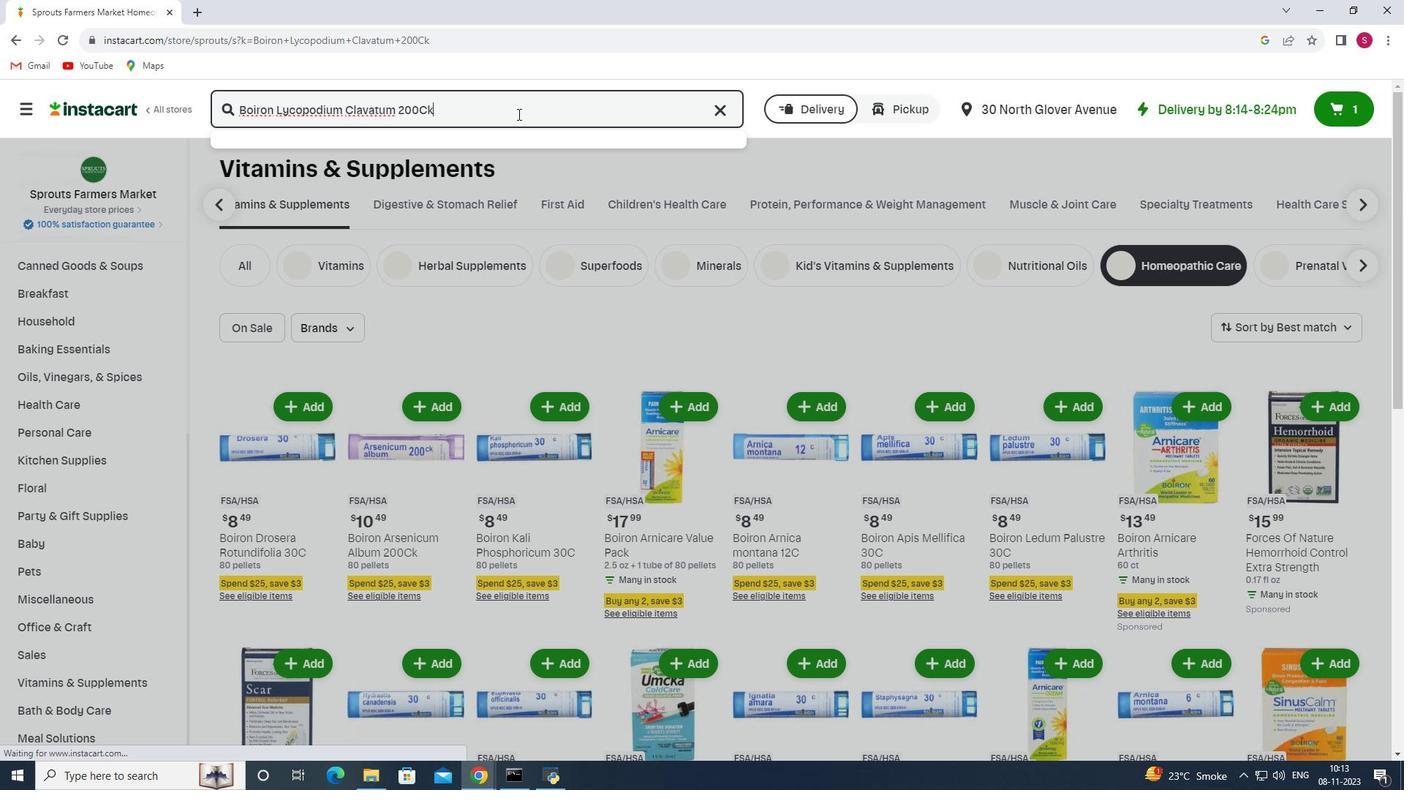 
Action: Mouse moved to (651, 219)
Screenshot: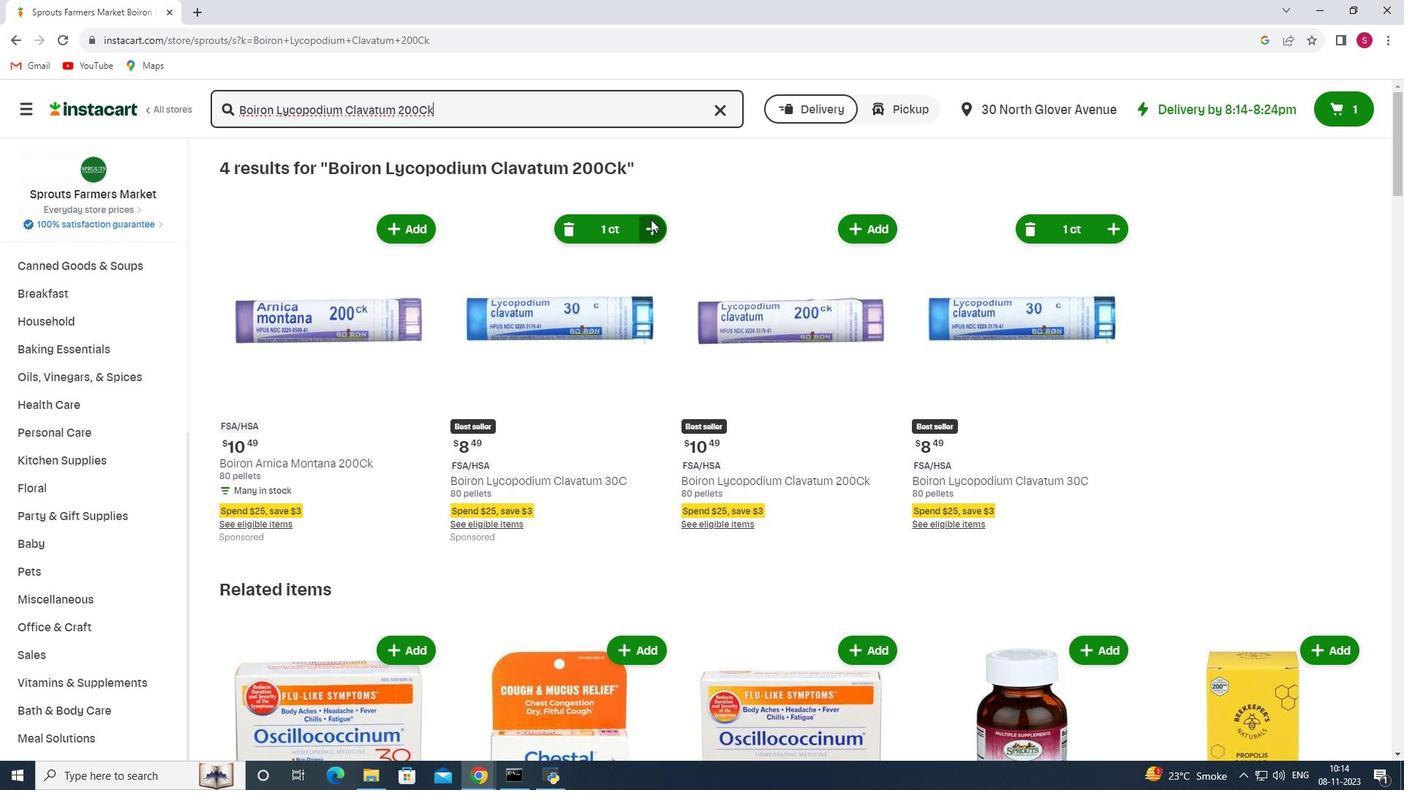 
Action: Mouse pressed left at (651, 219)
Screenshot: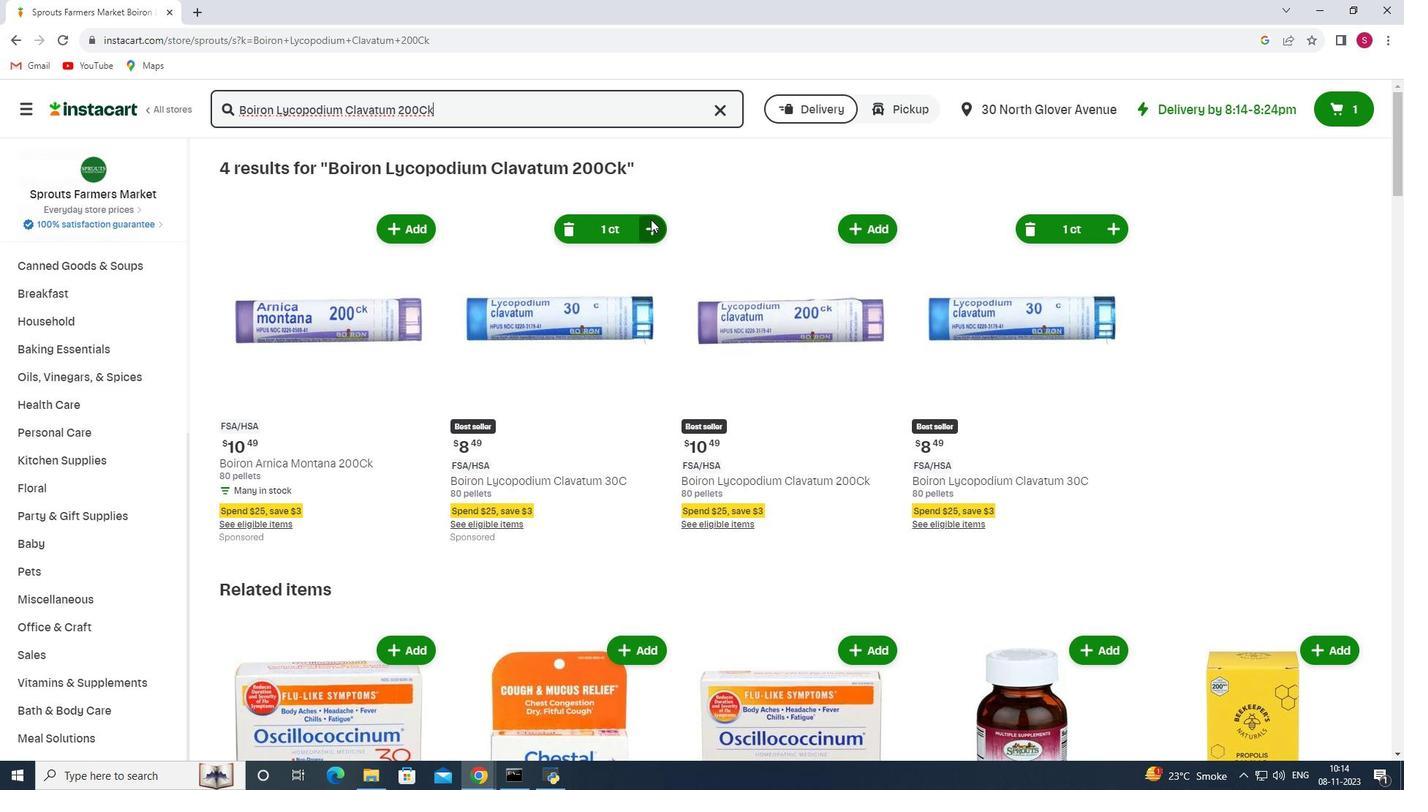 
Action: Mouse moved to (646, 271)
Screenshot: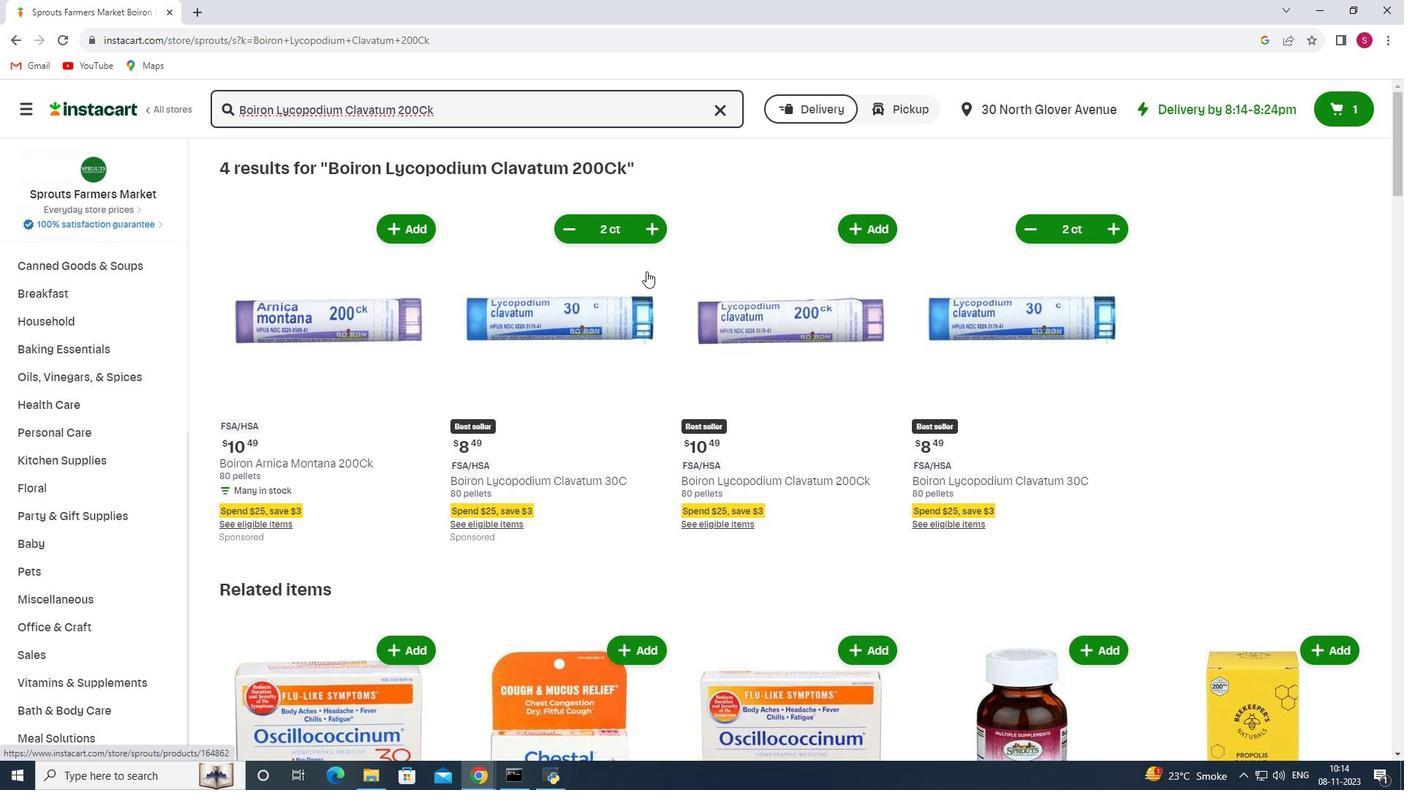
